 Task: Add an event with the title Second Networking Mixer Event, date ''2024/05/09'', time 8:50 AM to 10:50 AMand add a description: Throughout the team building workshop, the facilitator will provide guidance, share insights, and facilitate discussions to encourage active participation and learning. Participants will have the opportunity to practice their communication skills in a supportive and collaborative environment, receiving feedback from their peers and the facilitator.Select event color  Tomato . Add location for the event as: 321 Alexandria Library, Alexandria, Egypt, logged in from the account softage.6@softage.netand send the event invitation to softage.4@softage.net and softage.1@softage.net. Set a reminder for the event Daily
Action: Mouse moved to (81, 92)
Screenshot: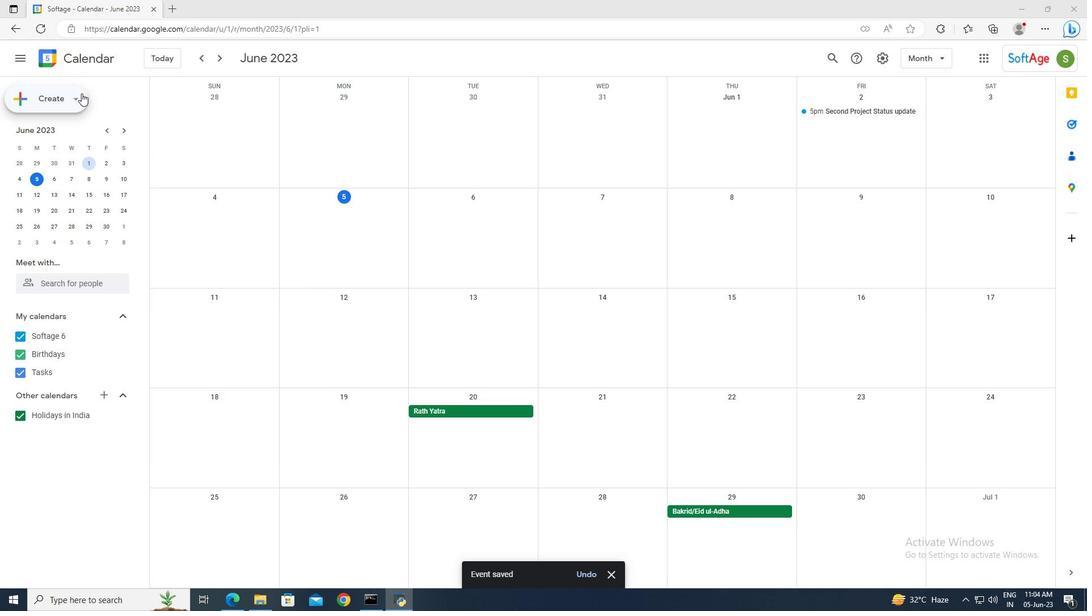 
Action: Mouse pressed left at (81, 92)
Screenshot: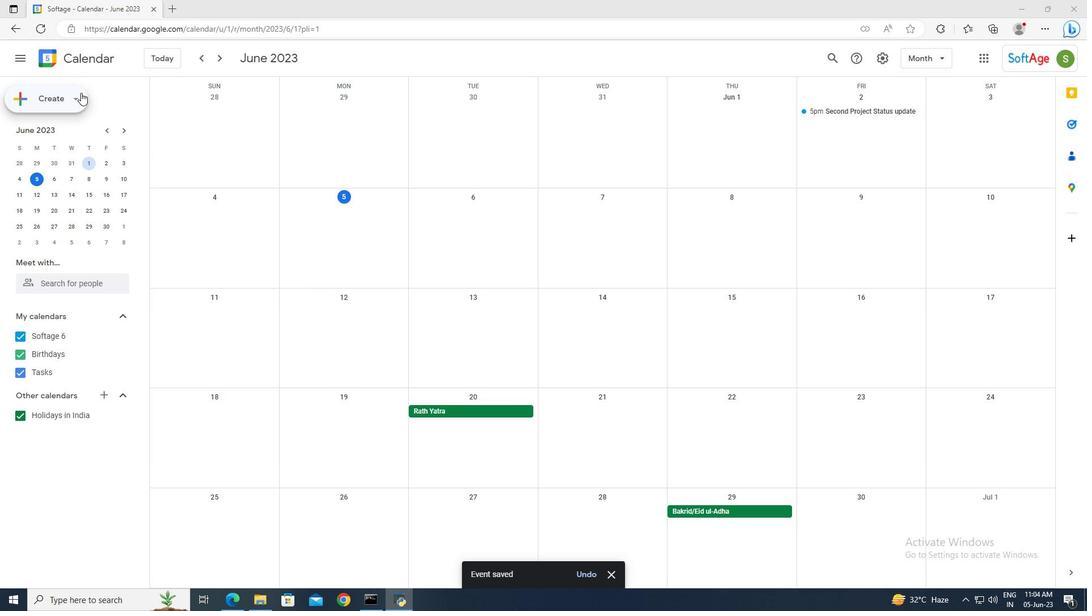 
Action: Mouse moved to (80, 124)
Screenshot: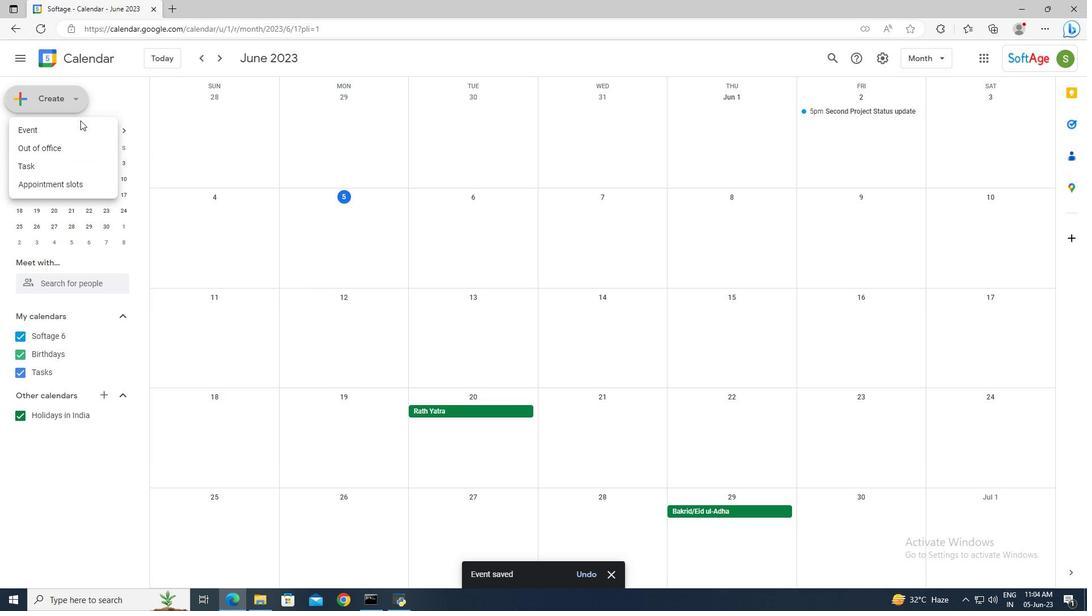 
Action: Mouse pressed left at (80, 124)
Screenshot: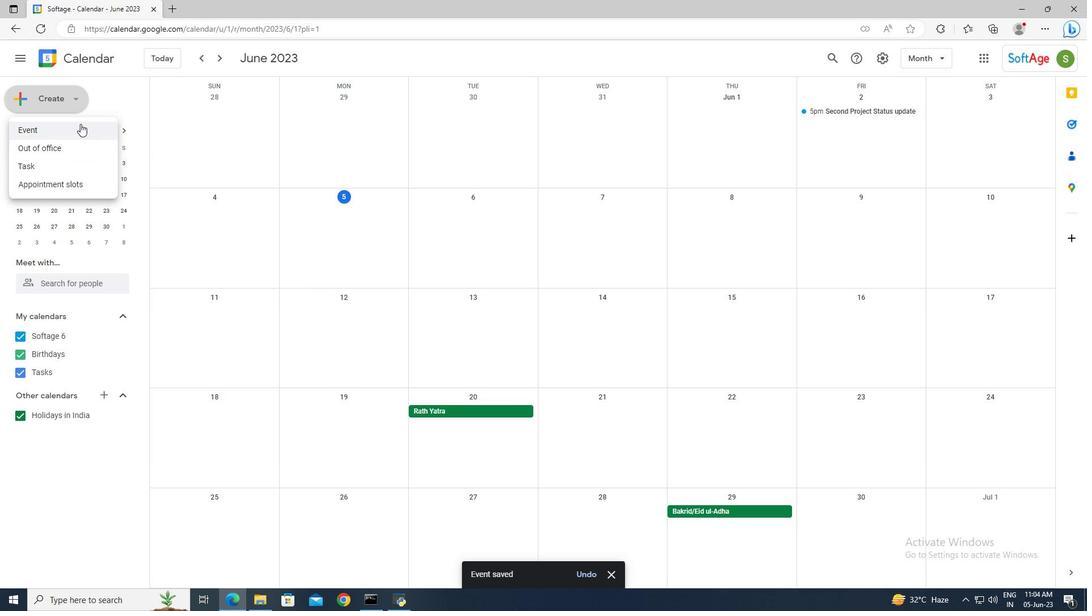 
Action: Mouse moved to (560, 382)
Screenshot: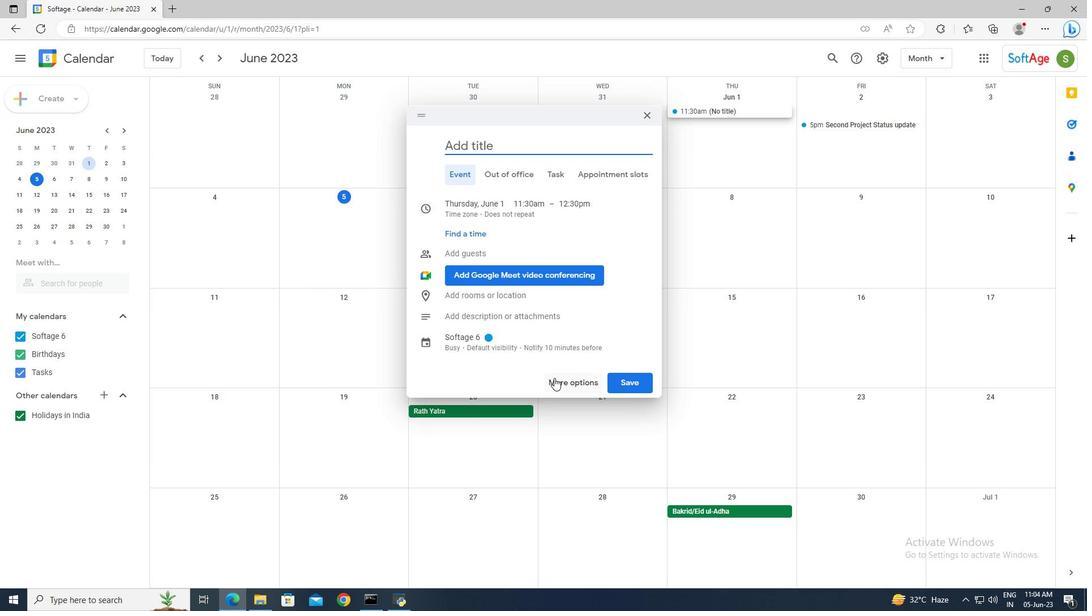 
Action: Mouse pressed left at (560, 382)
Screenshot: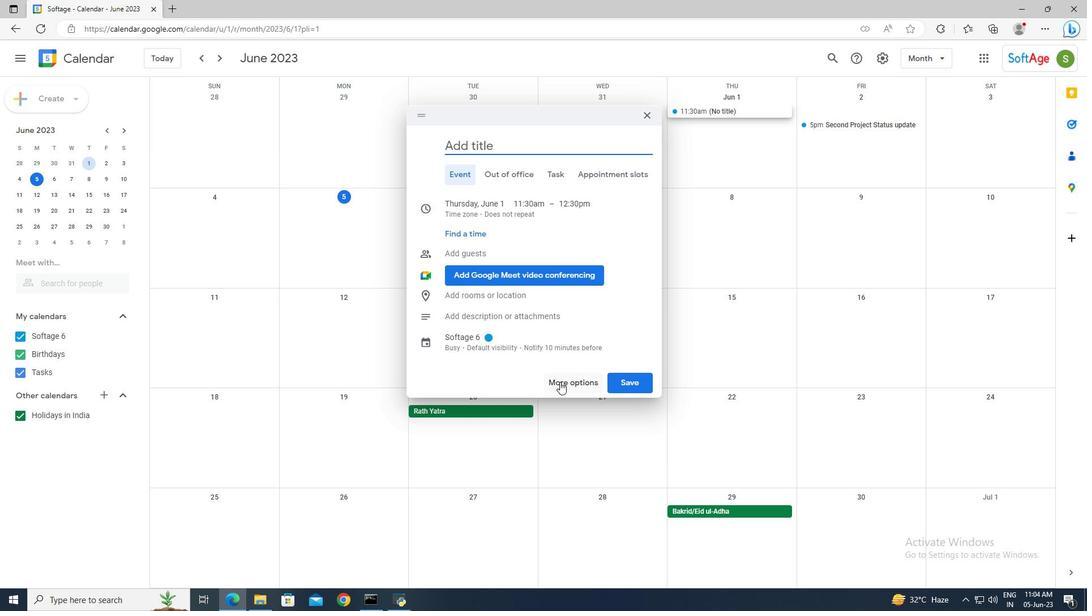 
Action: Mouse moved to (292, 62)
Screenshot: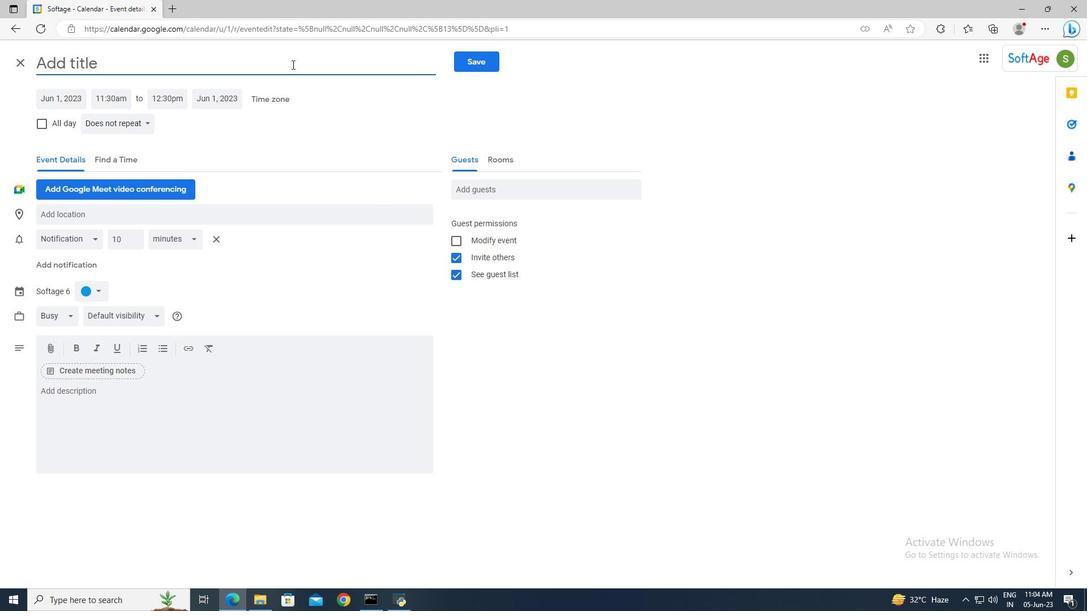 
Action: Mouse pressed left at (292, 62)
Screenshot: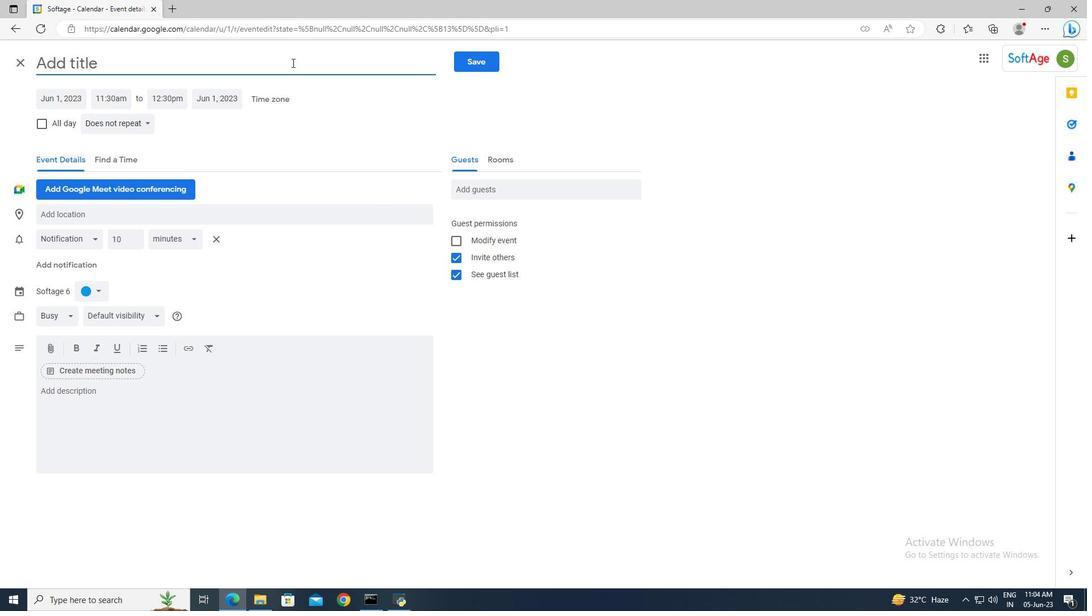 
Action: Key pressed <Key.shift>Second<Key.space><Key.shift>Networking<Key.space><Key.shift>Mixer<Key.space><Key.shift>Event
Screenshot: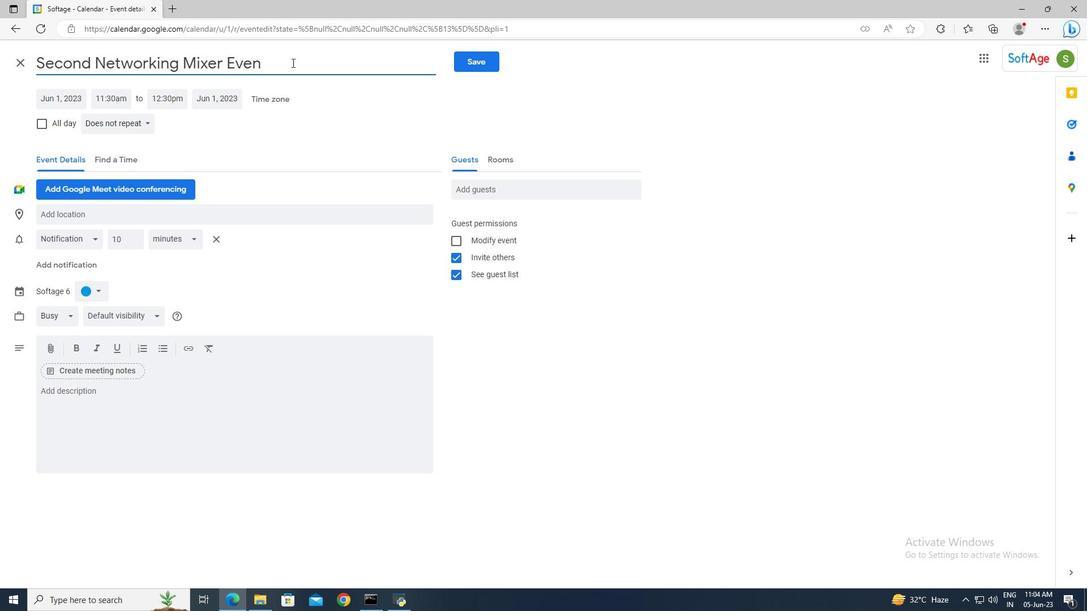 
Action: Mouse moved to (72, 99)
Screenshot: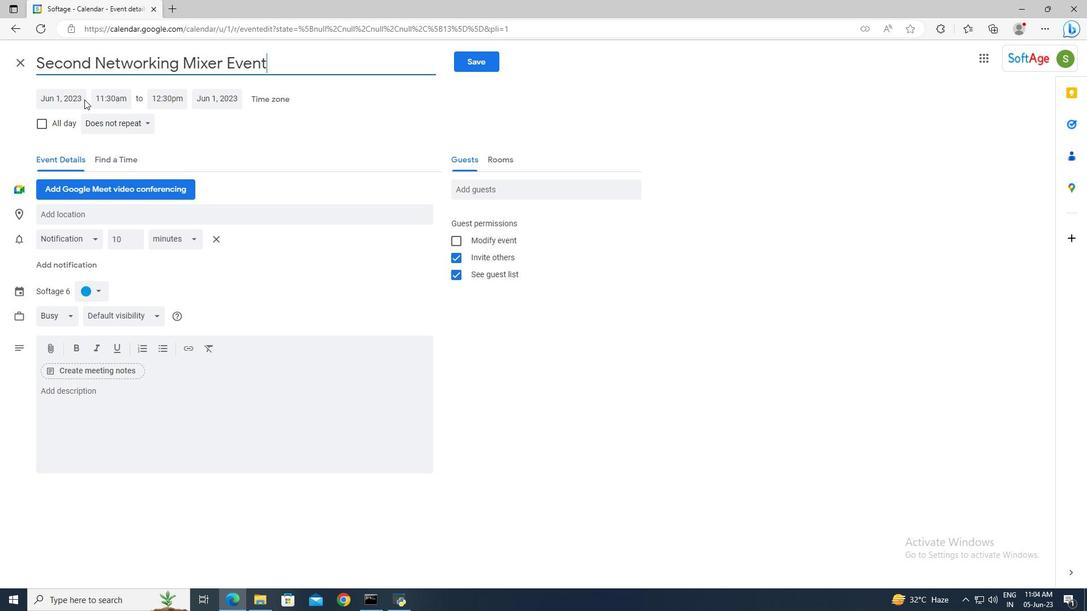 
Action: Mouse pressed left at (72, 99)
Screenshot: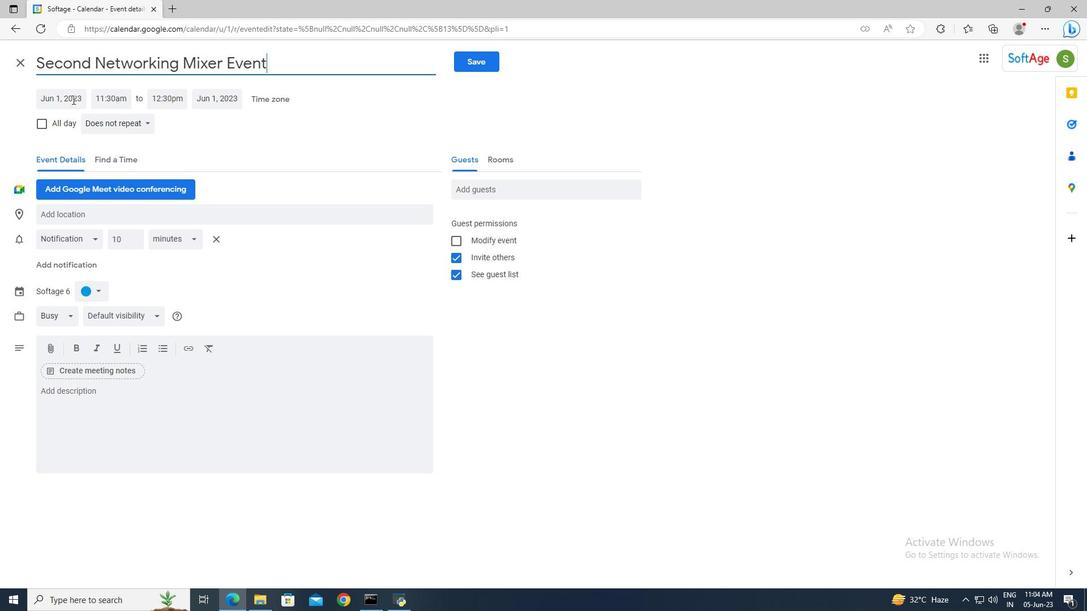 
Action: Mouse moved to (183, 122)
Screenshot: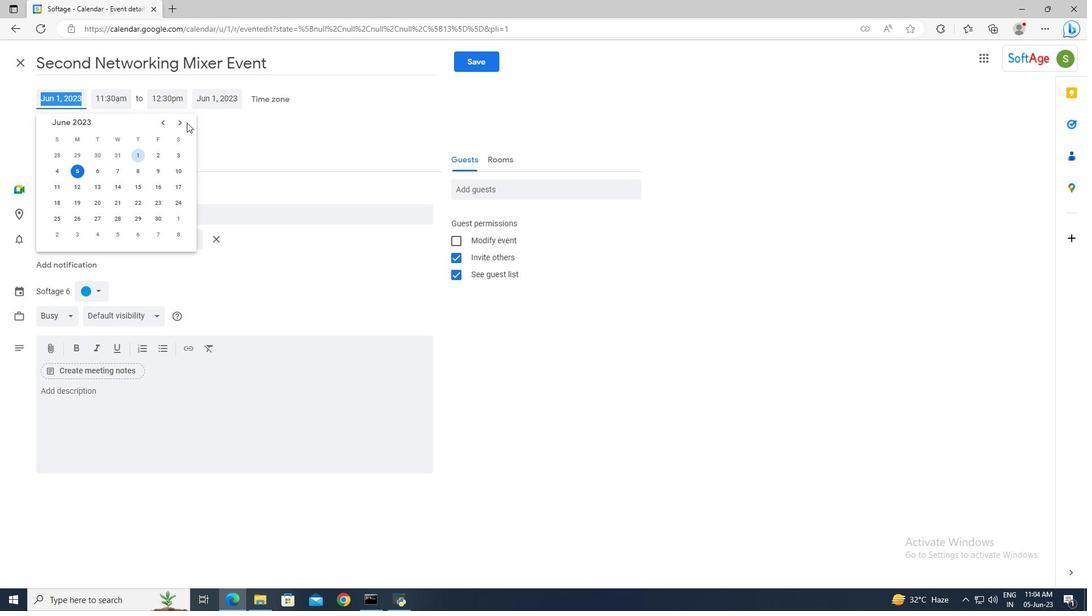
Action: Mouse pressed left at (183, 122)
Screenshot: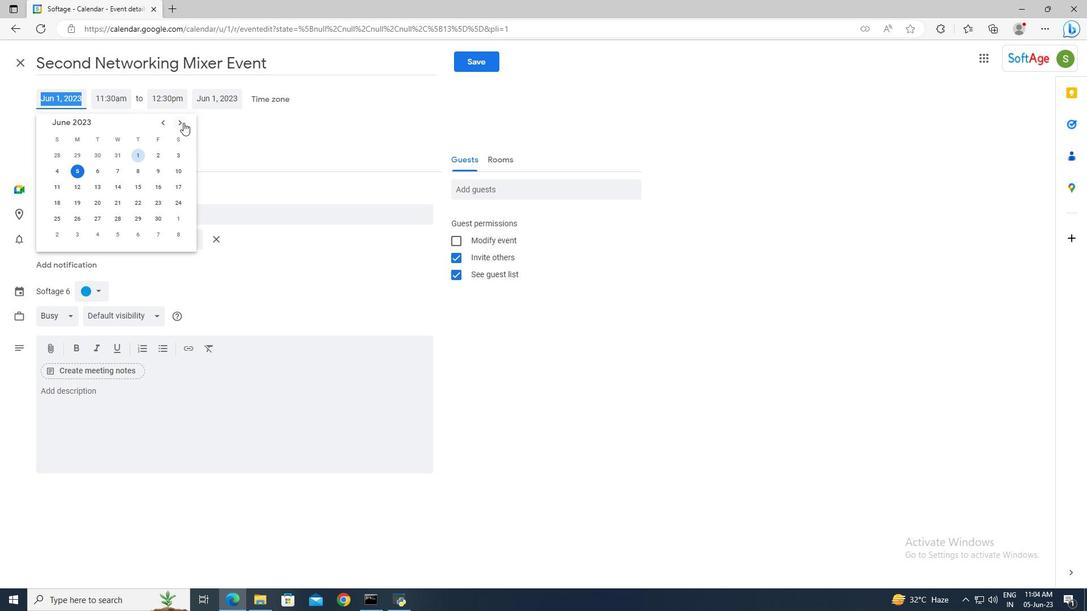 
Action: Mouse pressed left at (183, 122)
Screenshot: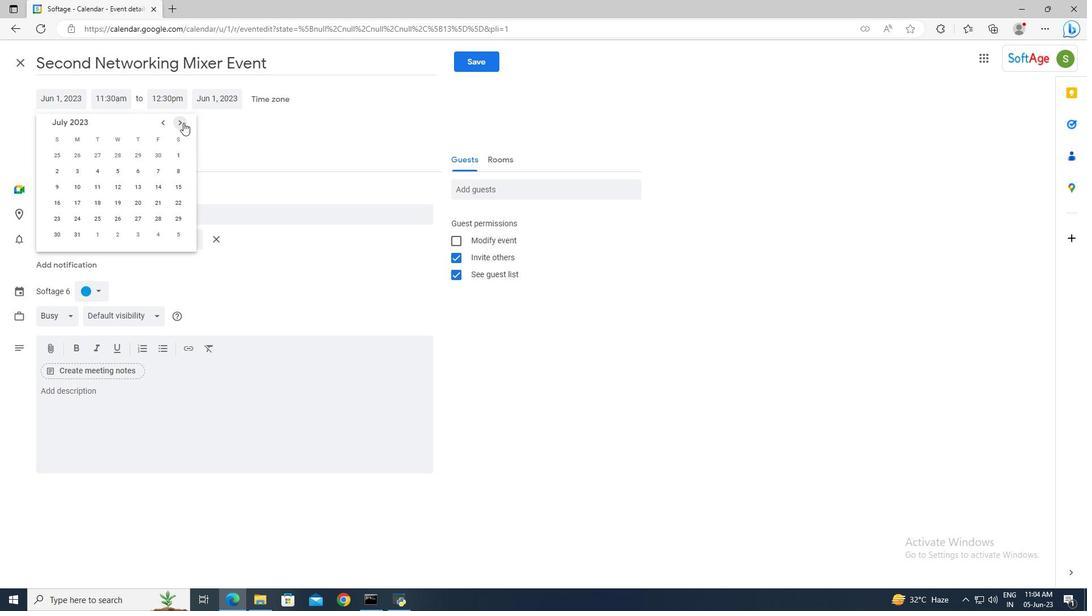 
Action: Mouse pressed left at (183, 122)
Screenshot: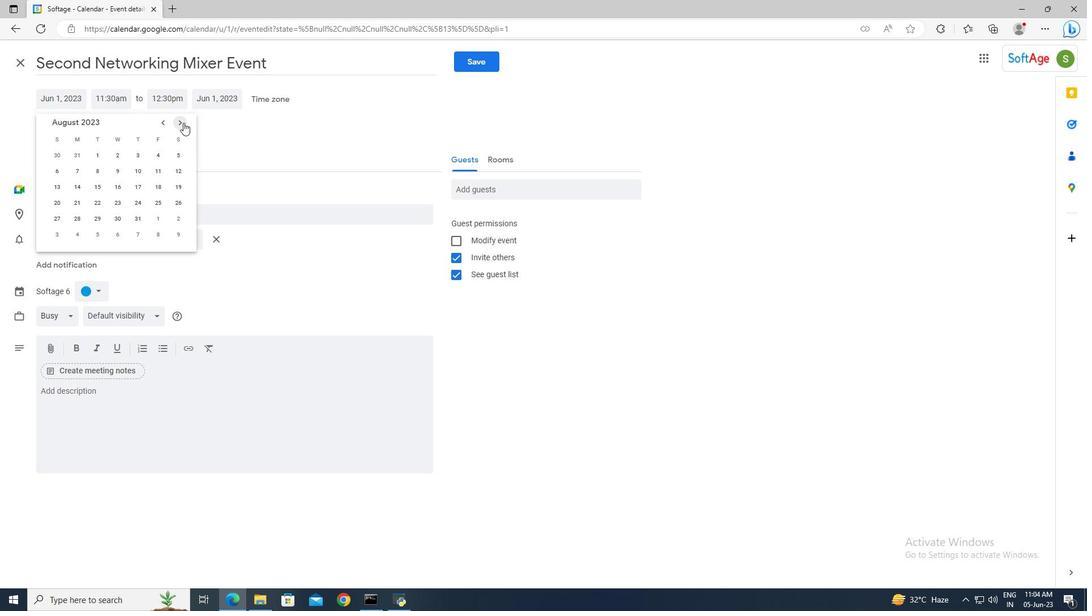 
Action: Mouse pressed left at (183, 122)
Screenshot: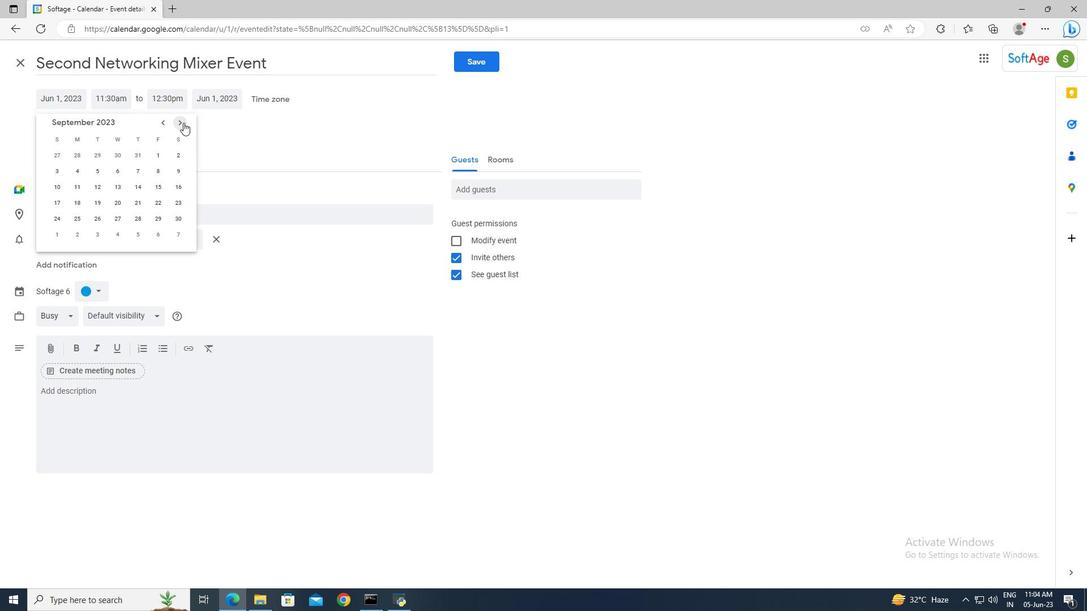
Action: Mouse pressed left at (183, 122)
Screenshot: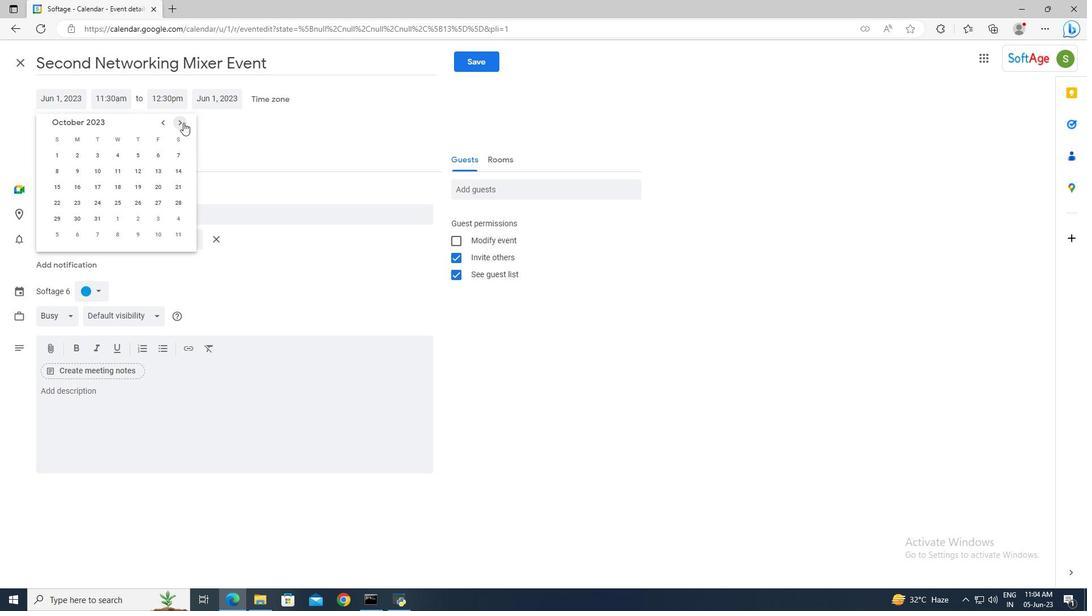 
Action: Mouse pressed left at (183, 122)
Screenshot: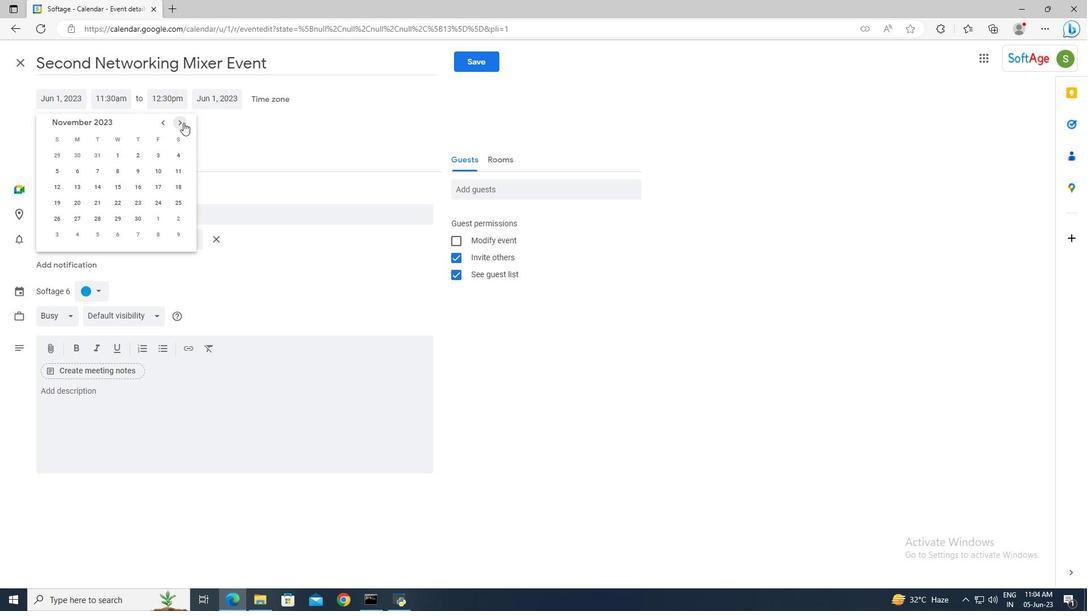 
Action: Mouse pressed left at (183, 122)
Screenshot: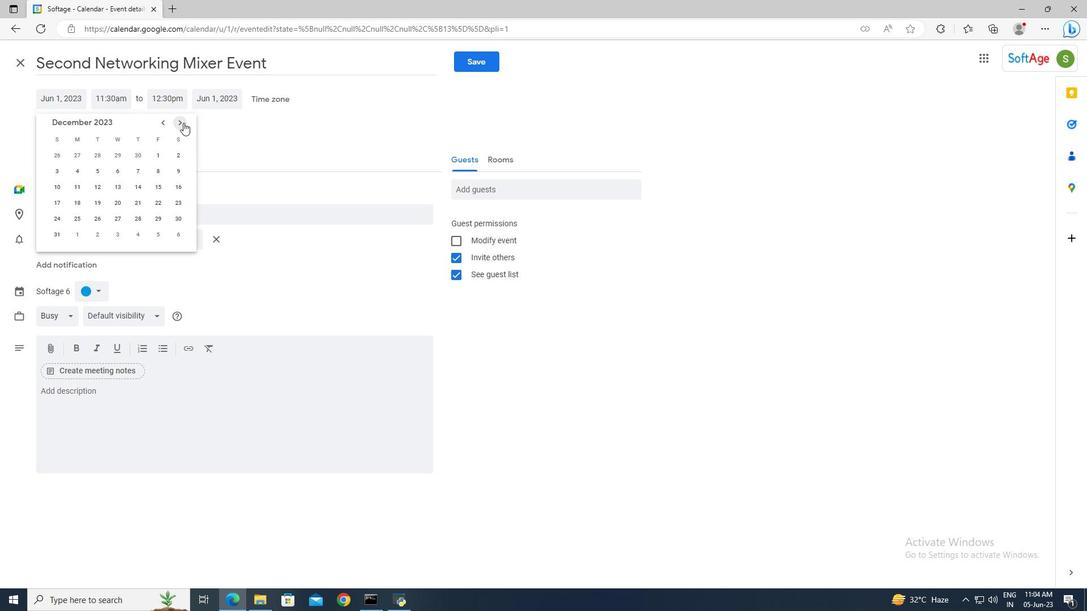 
Action: Mouse pressed left at (183, 122)
Screenshot: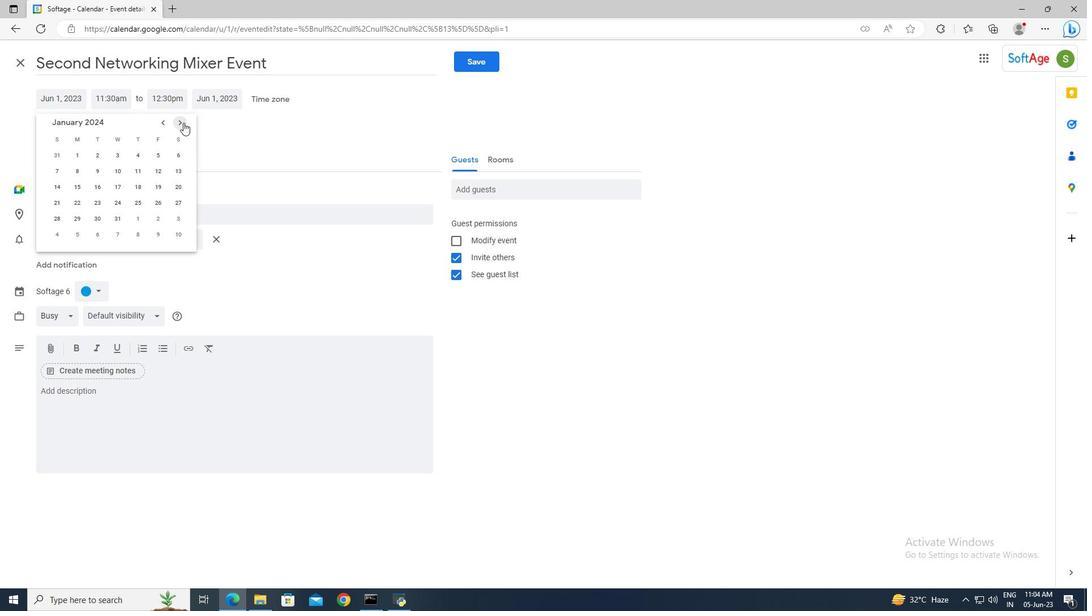 
Action: Mouse pressed left at (183, 122)
Screenshot: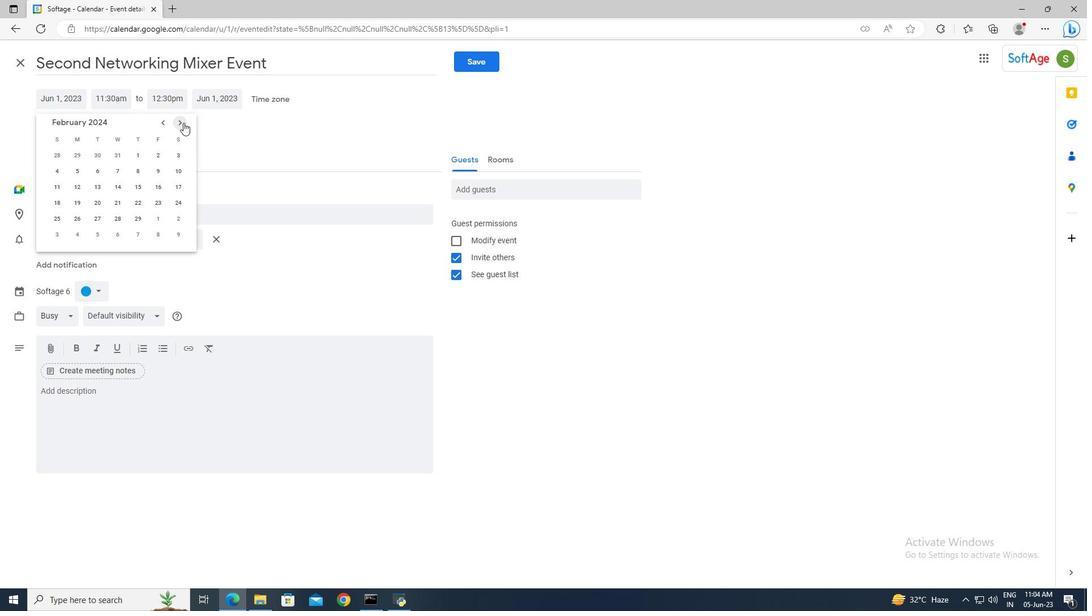
Action: Mouse pressed left at (183, 122)
Screenshot: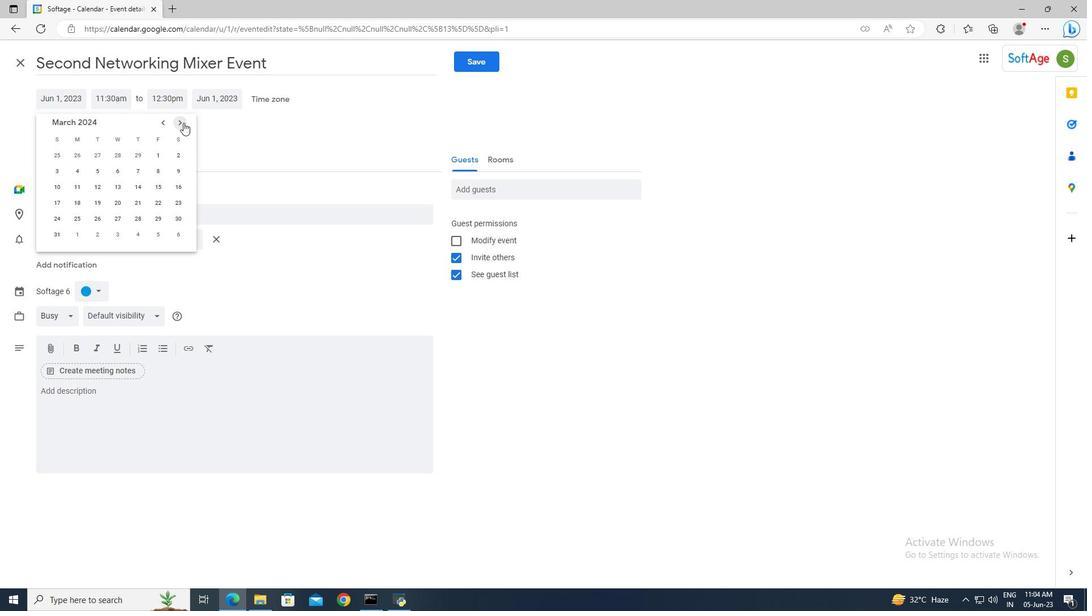 
Action: Mouse pressed left at (183, 122)
Screenshot: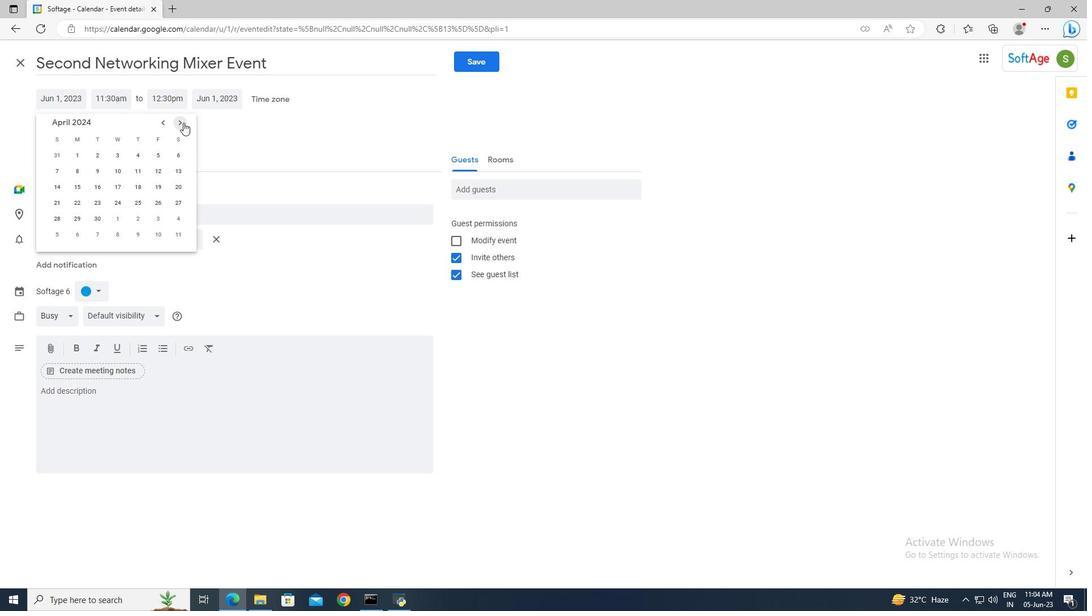 
Action: Mouse moved to (140, 171)
Screenshot: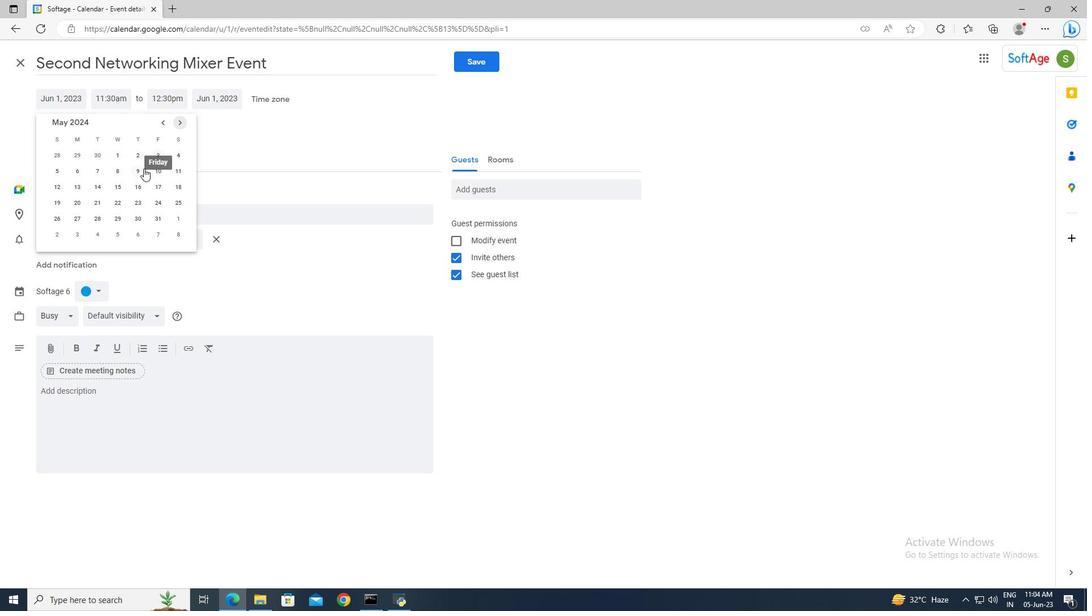 
Action: Mouse pressed left at (140, 171)
Screenshot: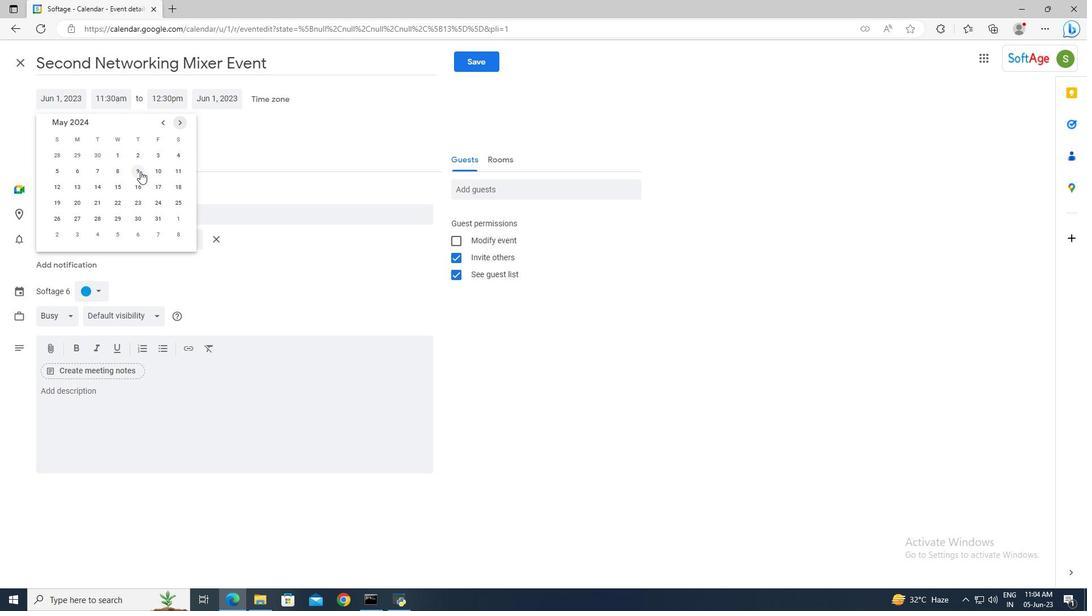 
Action: Mouse moved to (114, 99)
Screenshot: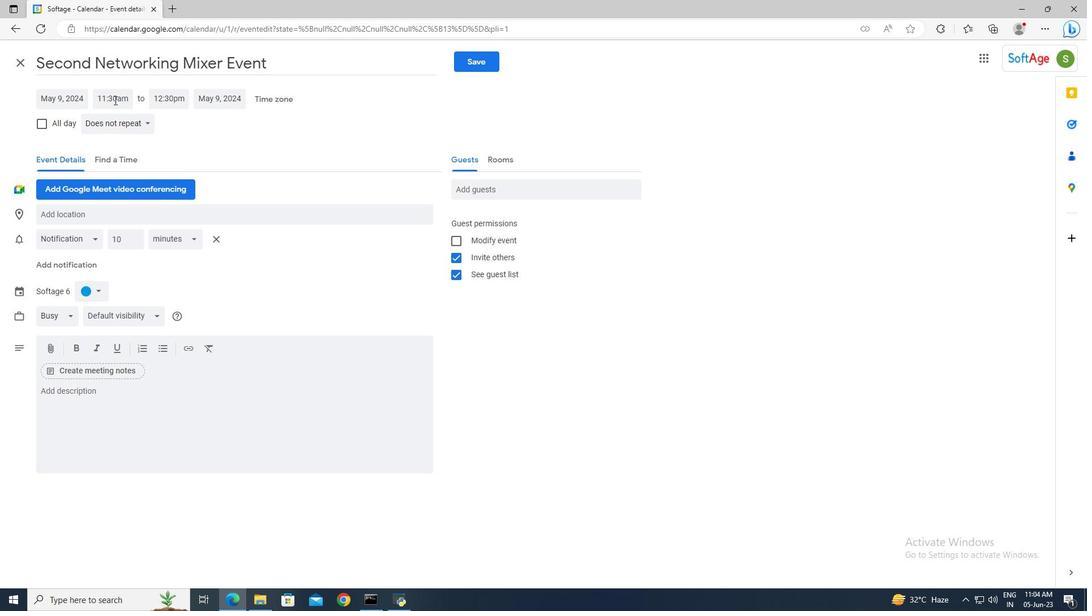 
Action: Mouse pressed left at (114, 99)
Screenshot: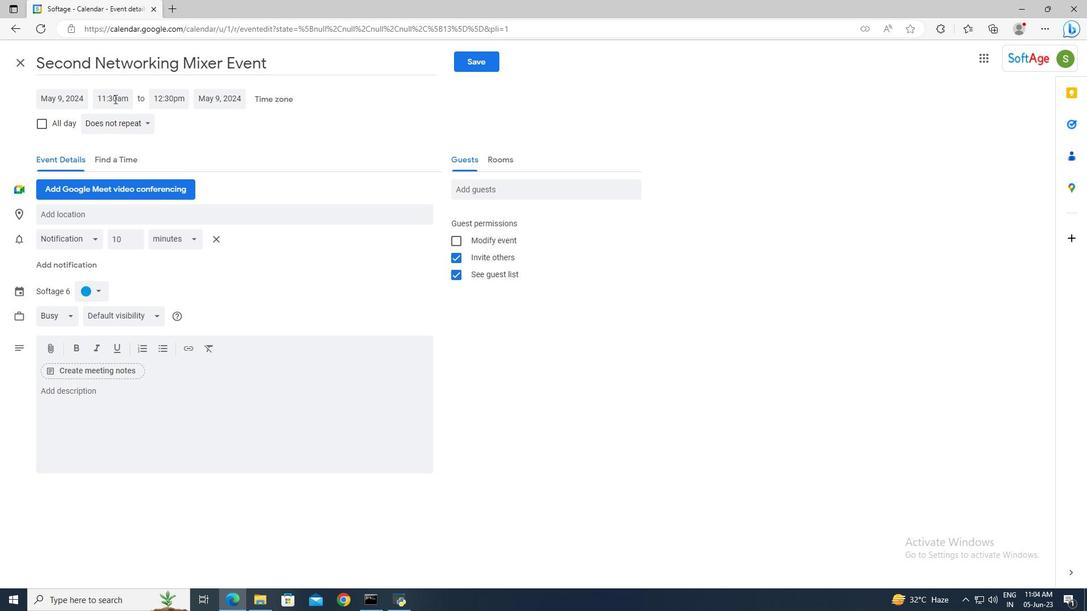 
Action: Key pressed 8<Key.shift>:50am<Key.enter><Key.tab>10<Key.shift>:50<Key.enter>
Screenshot: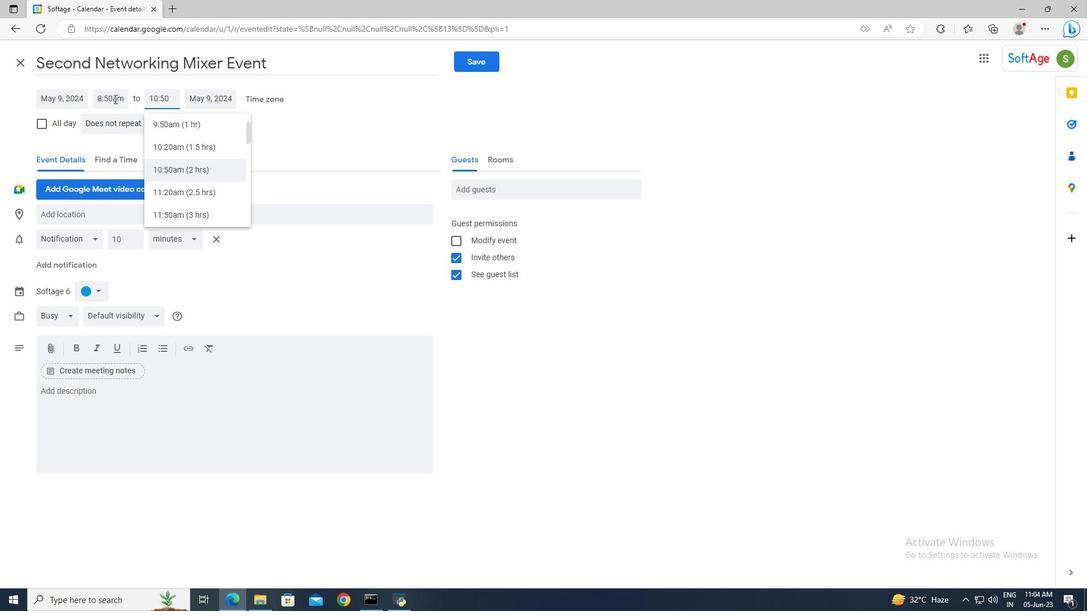 
Action: Mouse moved to (116, 393)
Screenshot: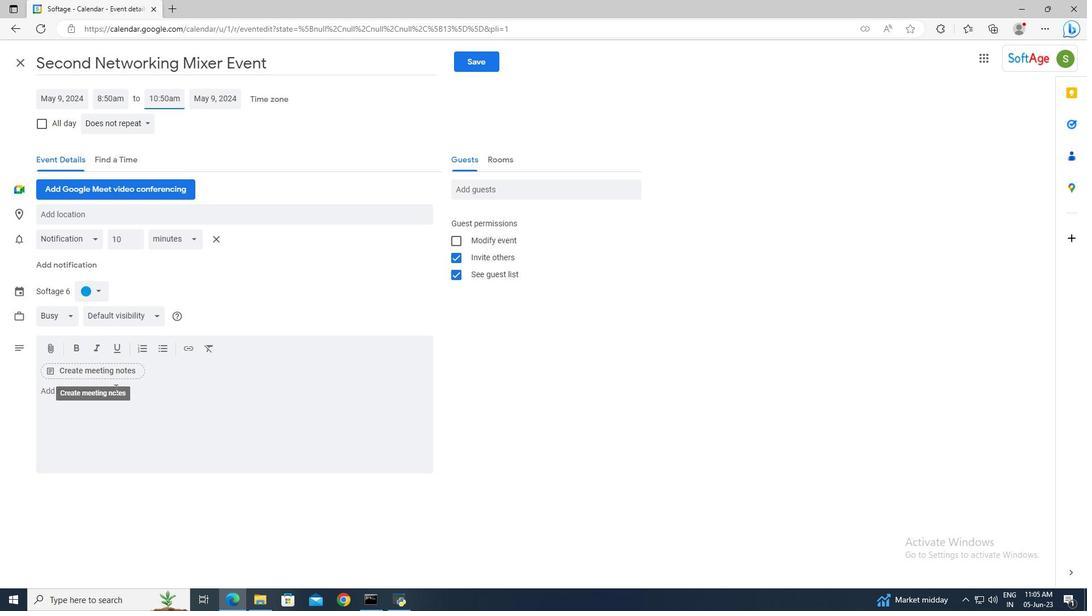 
Action: Mouse pressed left at (116, 393)
Screenshot: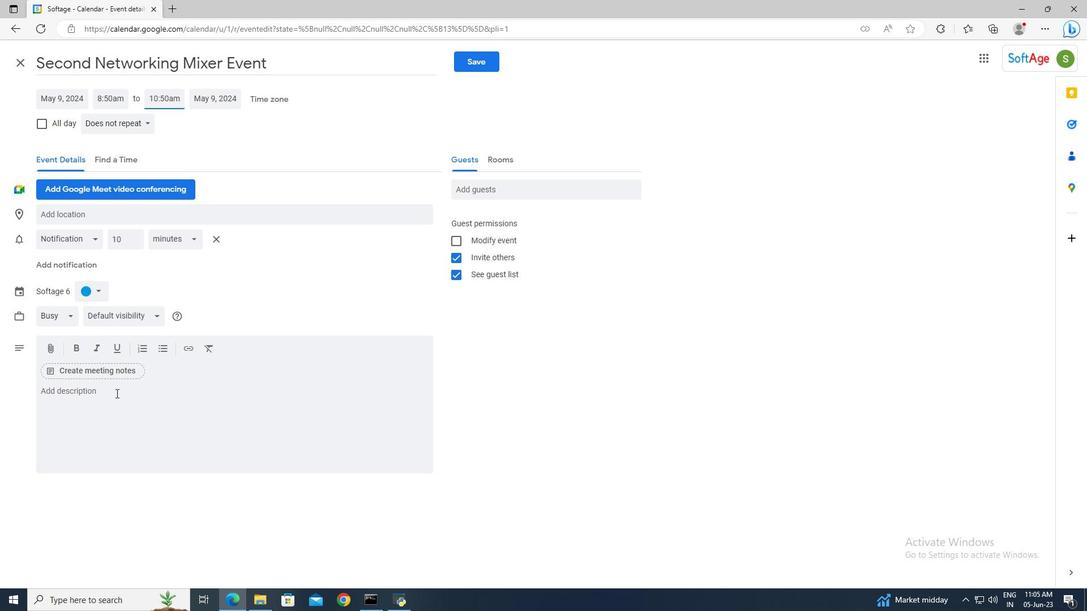 
Action: Mouse moved to (116, 394)
Screenshot: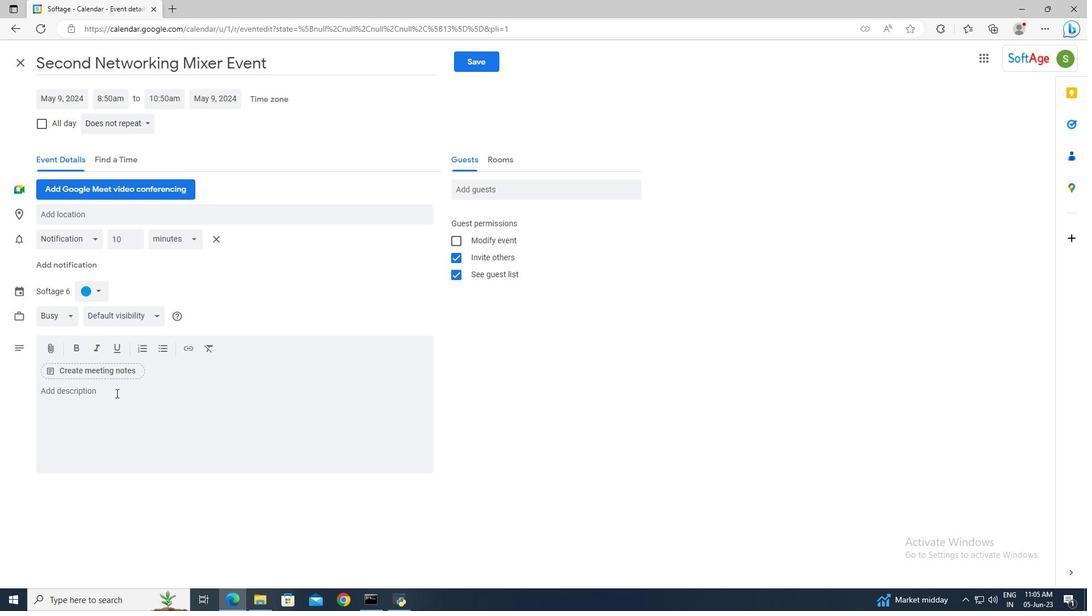 
Action: Key pressed <Key.shift>Throughout<Key.space>the<Key.space>team<Key.space>building<Key.space>workshop,<Key.space>the<Key.space>facilitator<Key.space>will<Key.space>provide<Key.space>guidance,<Key.space>share<Key.space>insights,<Key.space>and<Key.space>facilitate<Key.space>discussions<Key.space>to<Key.space>encourage<Key.space>active<Key.space>participation<Key.space>and<Key.space>learning.<Key.space><Key.shift>Participants<Key.space>will<Key.space>have<Key.space>the<Key.space>opportunity<Key.space>to<Key.space>practice<Key.space>their<Key.space>communiction<Key.space>skills<Key.space>in<Key.space>a<Key.space>supportive<Key.space>and<Key.space>collaborative<Key.space>environment,<Key.space>receiving<Key.space>feedback<Key.space>from<Key.space>their<Key.space>peers<Key.space>and<Key.space>the<Key.space>facilitator.
Screenshot: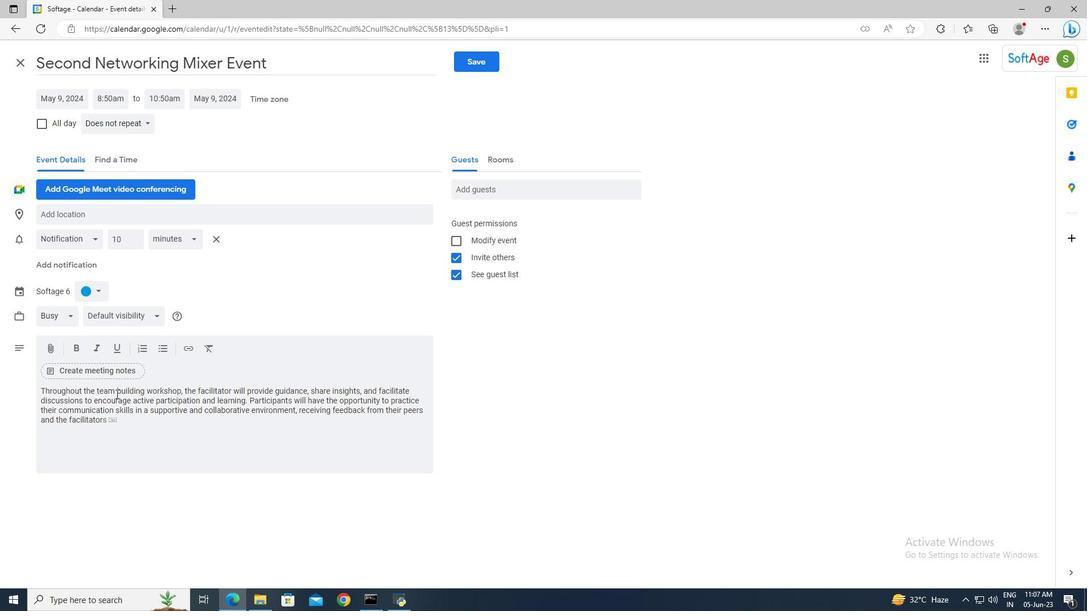
Action: Mouse moved to (96, 293)
Screenshot: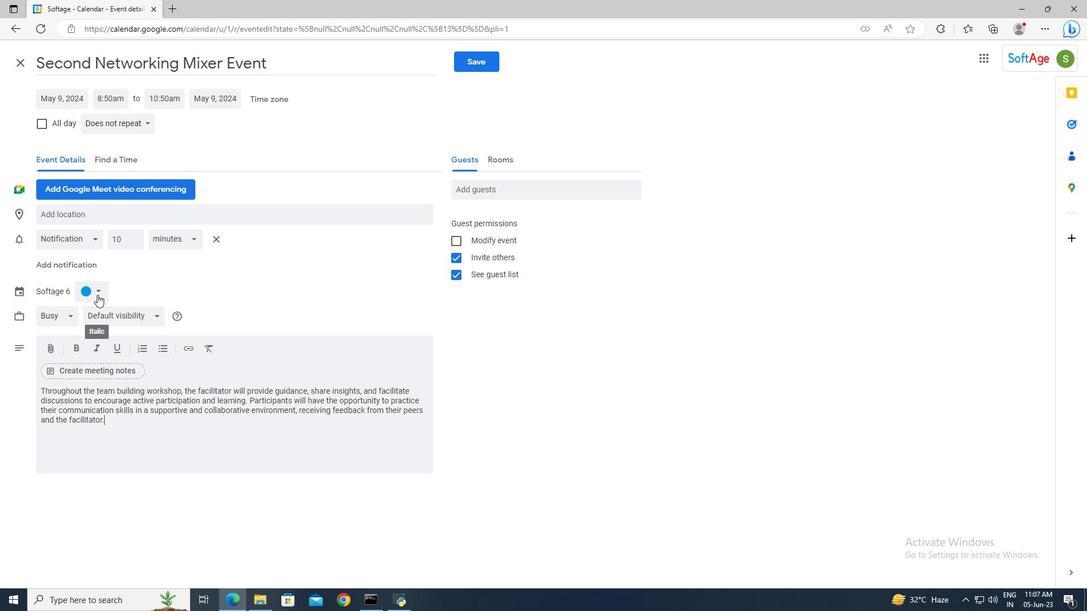 
Action: Mouse pressed left at (96, 293)
Screenshot: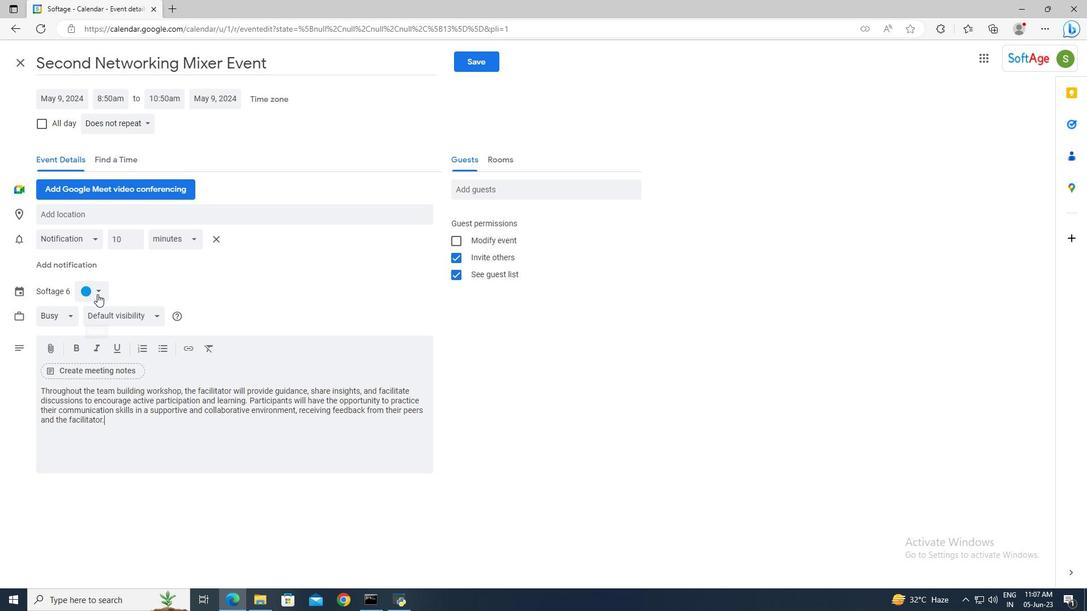 
Action: Mouse moved to (89, 291)
Screenshot: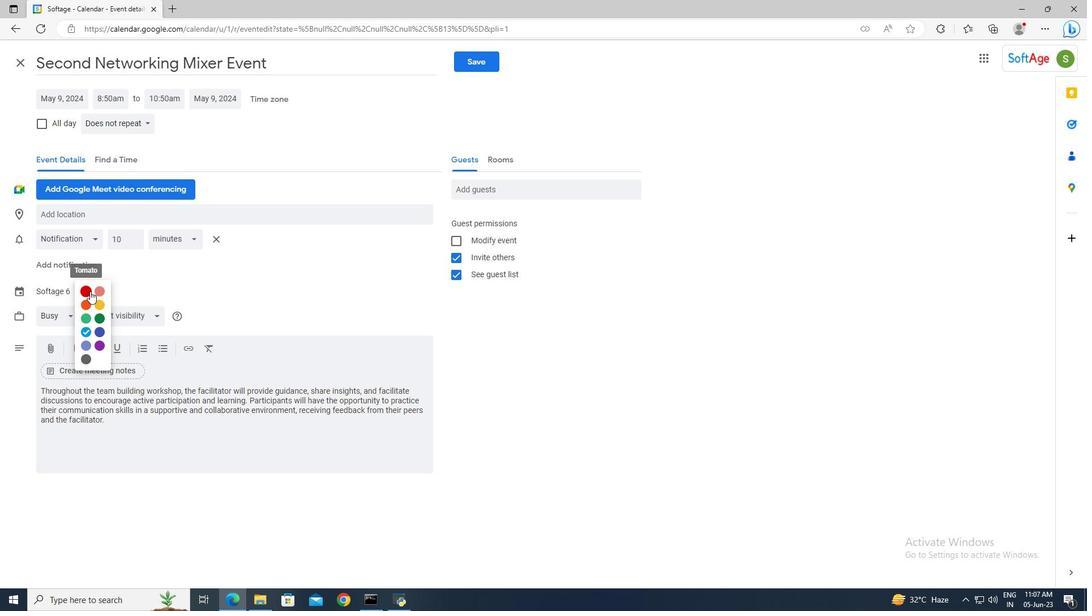 
Action: Mouse pressed left at (89, 291)
Screenshot: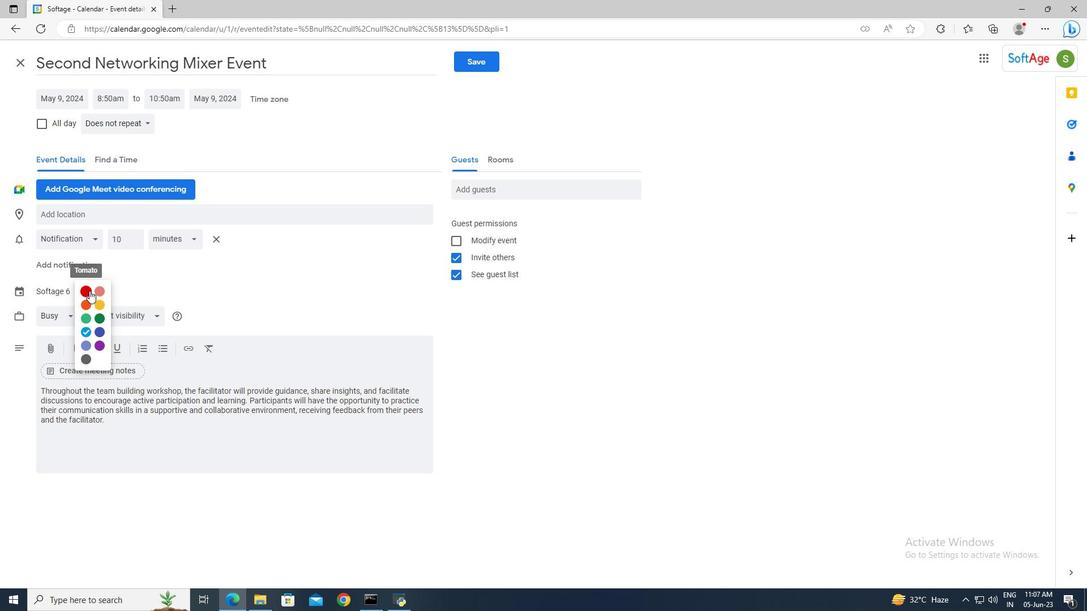 
Action: Mouse moved to (95, 212)
Screenshot: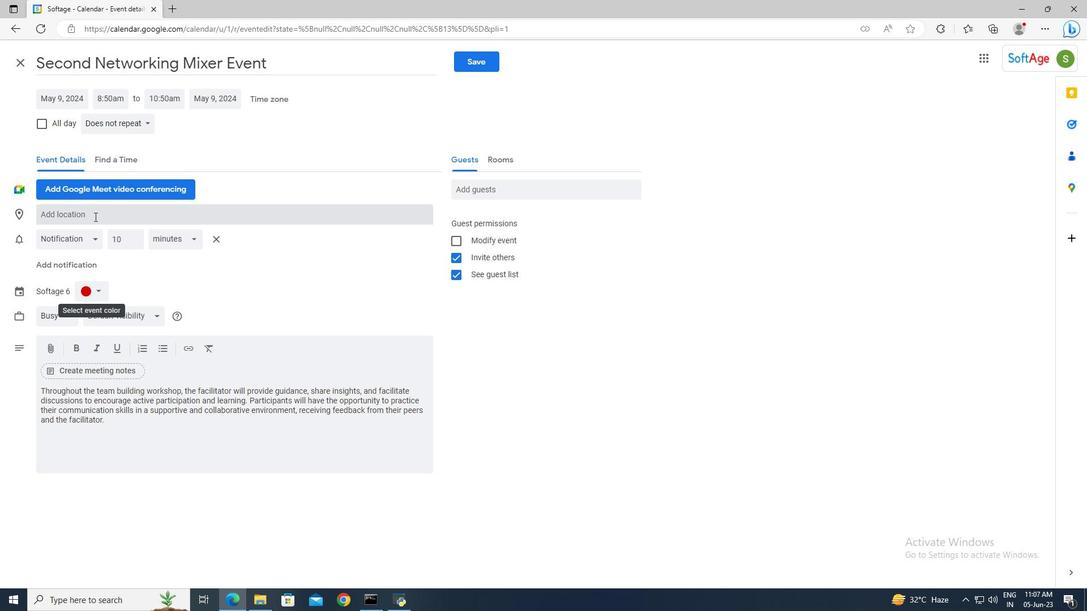 
Action: Mouse pressed left at (95, 212)
Screenshot: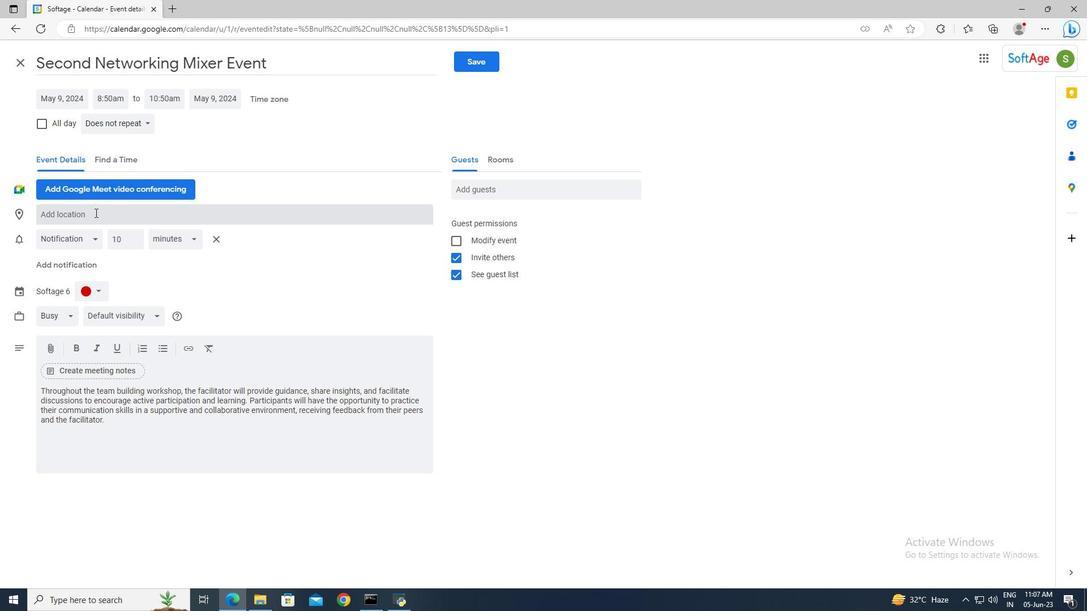 
Action: Key pressed 321<Key.space><Key.shift>Ak<Key.backspace>lexandria<Key.space><Key.shift>Library,<Key.space><Key.shift>Alexandria,<Key.space><Key.shift>Egypt
Screenshot: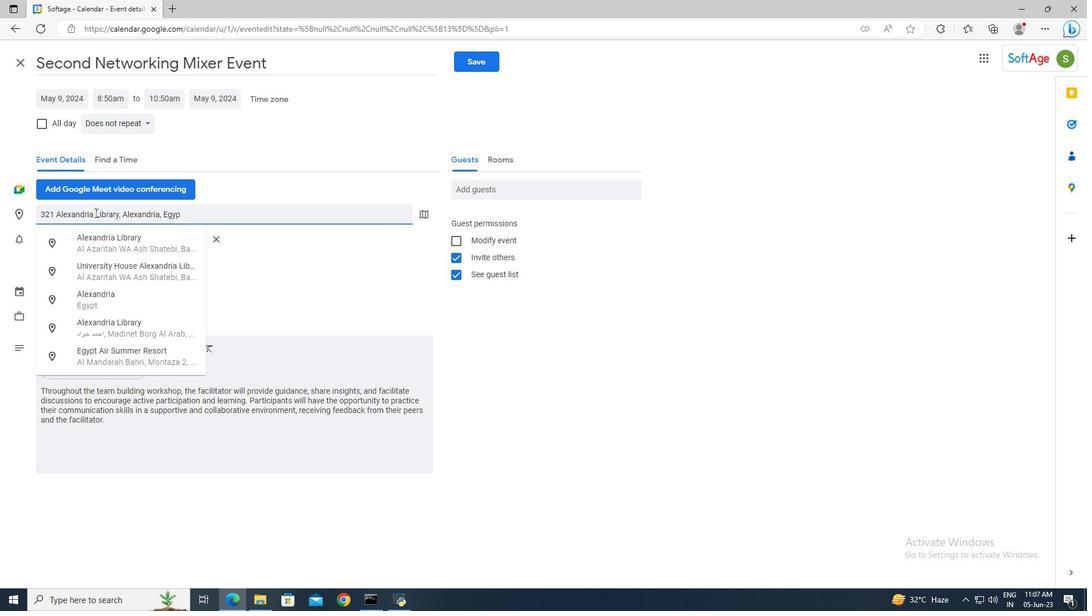 
Action: Mouse moved to (106, 235)
Screenshot: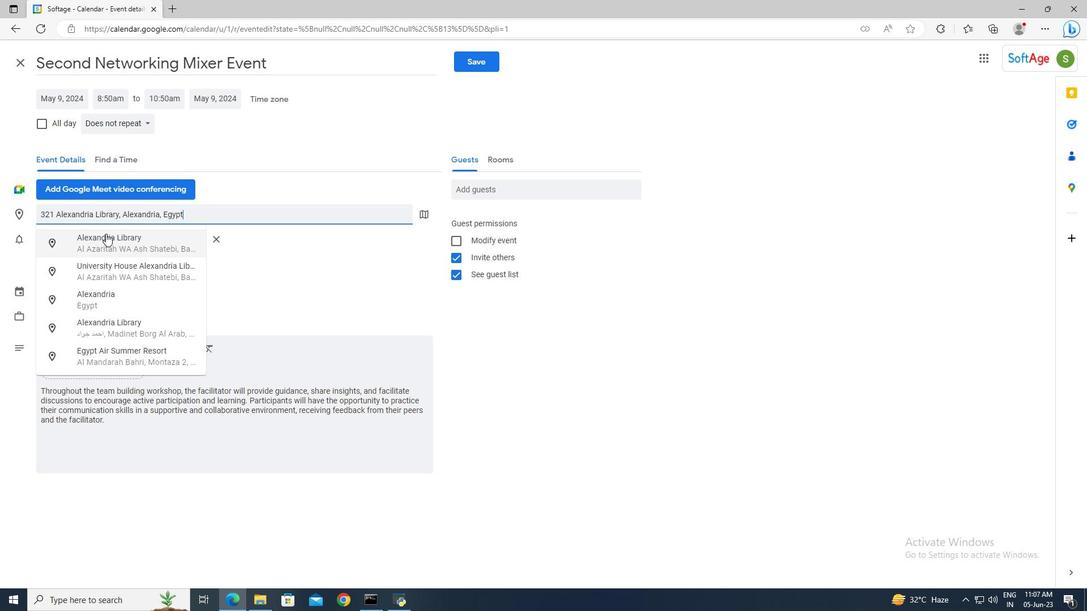 
Action: Mouse pressed left at (106, 235)
Screenshot: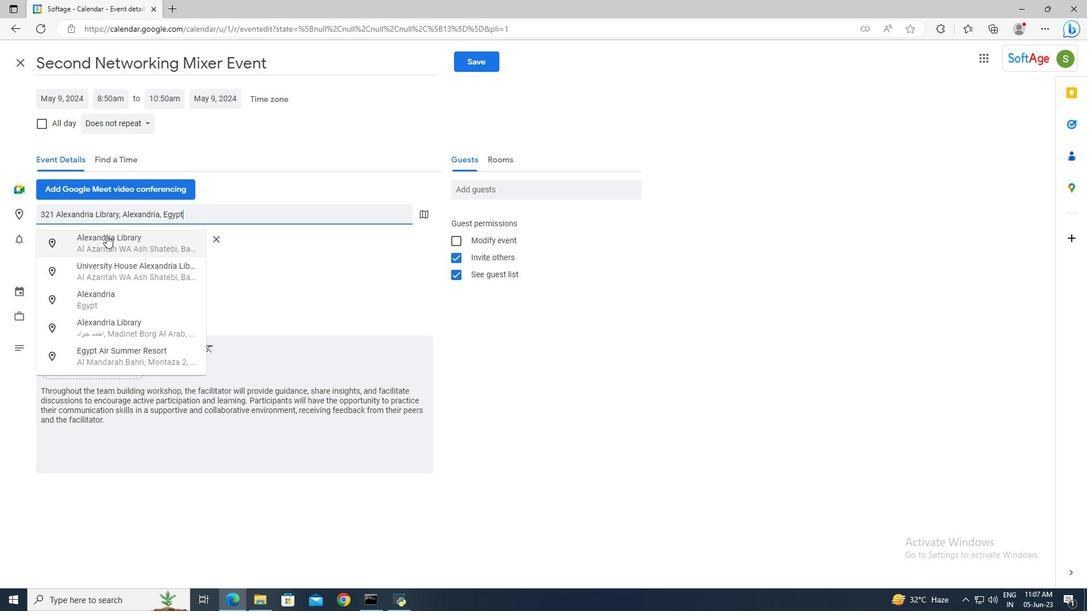 
Action: Mouse moved to (476, 192)
Screenshot: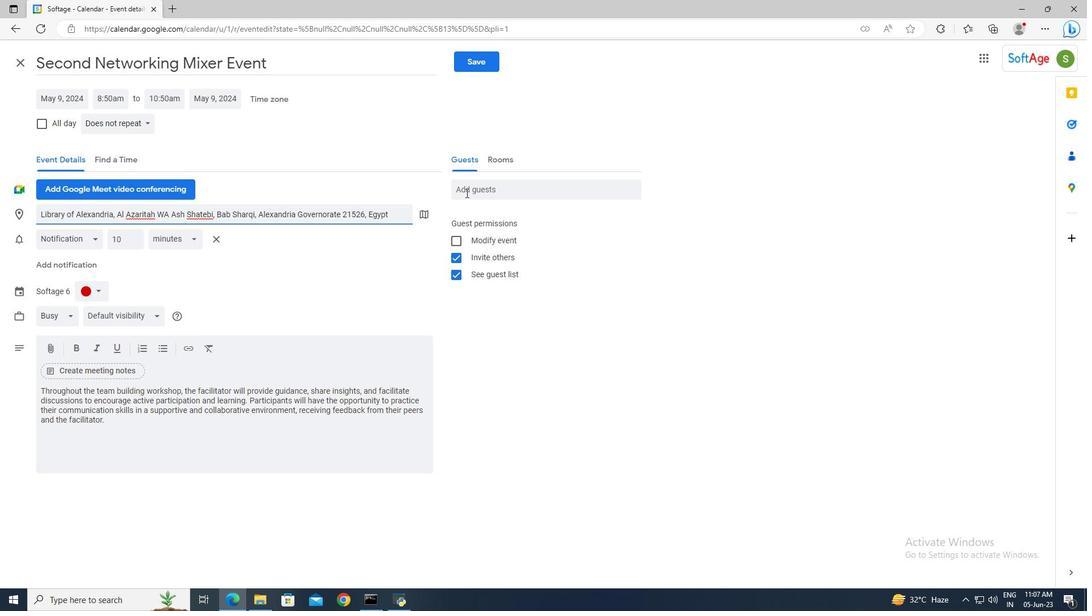 
Action: Mouse pressed left at (476, 192)
Screenshot: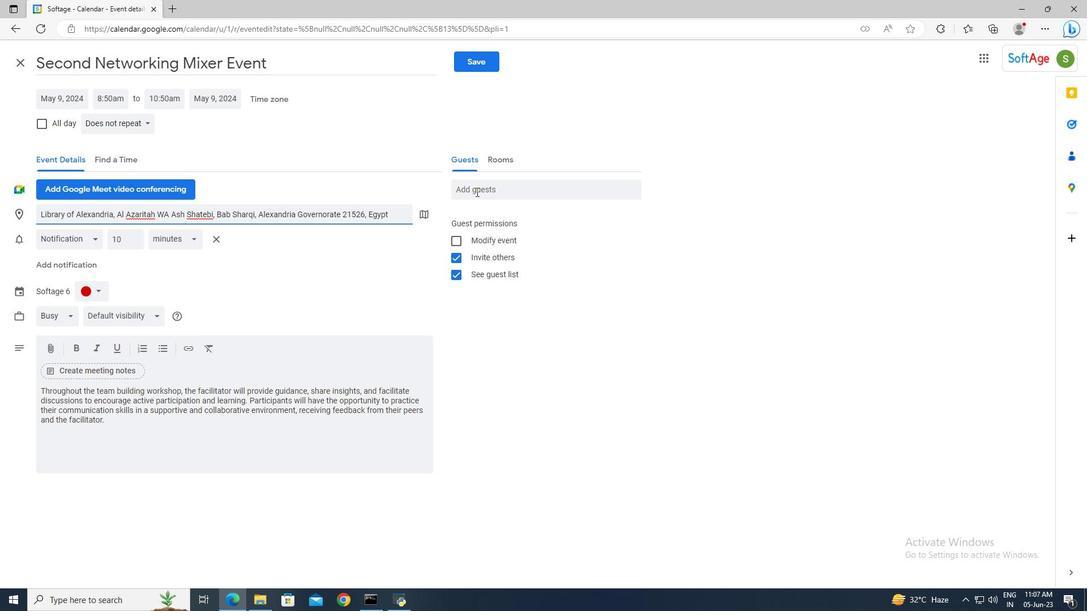 
Action: Key pressed softage.4<Key.shift>@softage.net<Key.enter>softage.1<Key.shift>@softage.net<Key.enter>
Screenshot: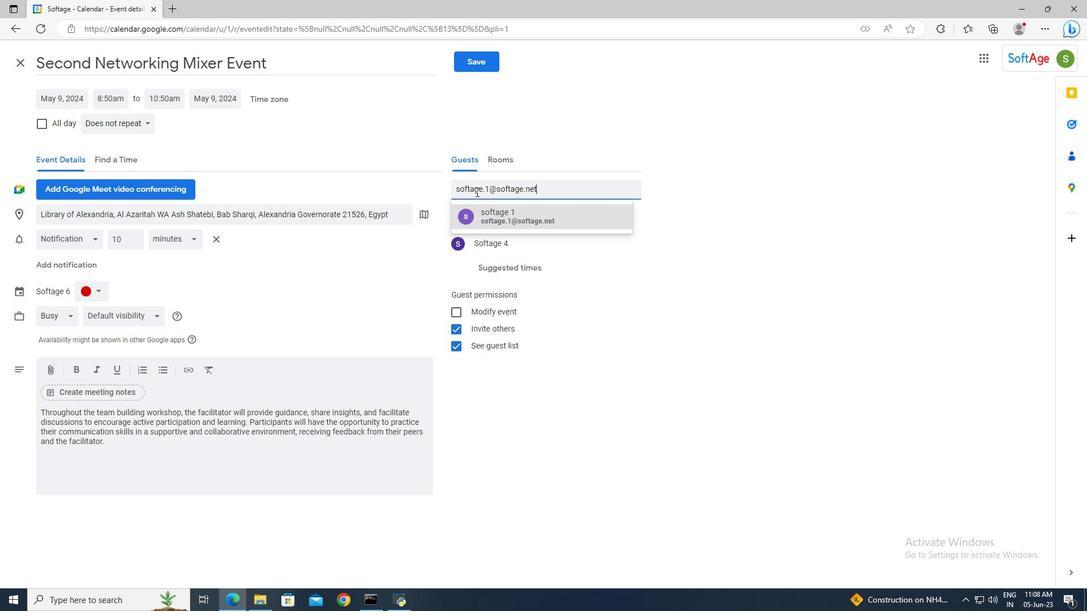 
Action: Mouse moved to (143, 125)
Screenshot: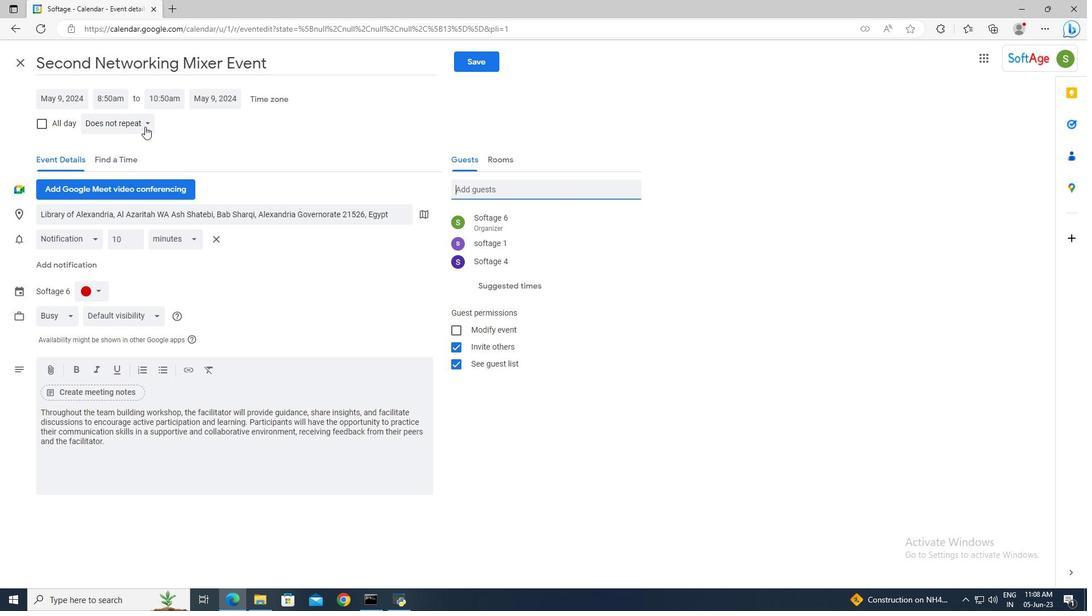 
Action: Mouse pressed left at (143, 125)
Screenshot: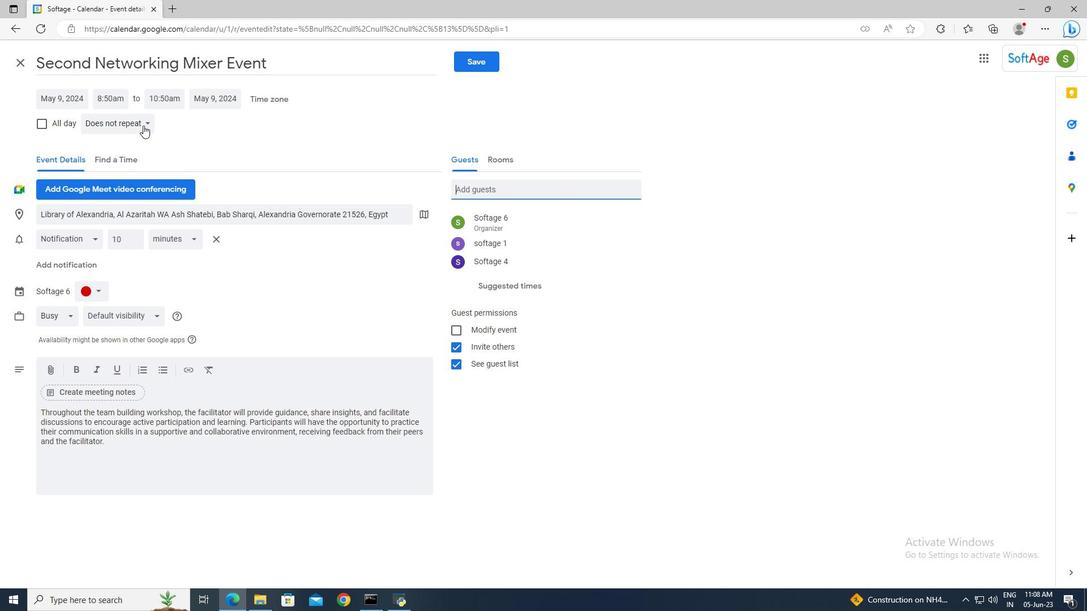 
Action: Mouse moved to (145, 140)
Screenshot: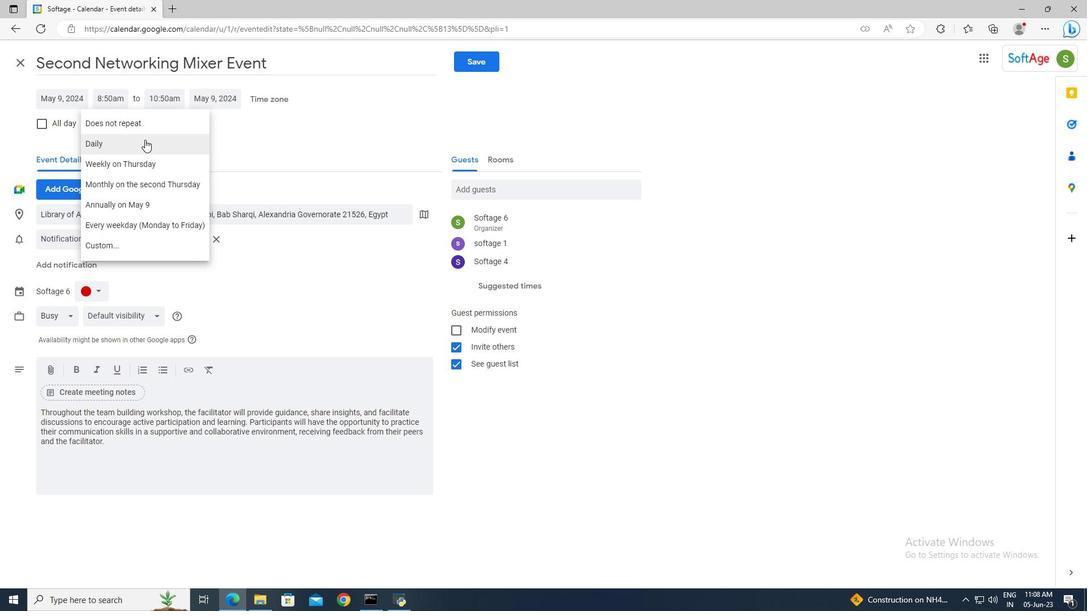 
Action: Mouse pressed left at (145, 140)
Screenshot: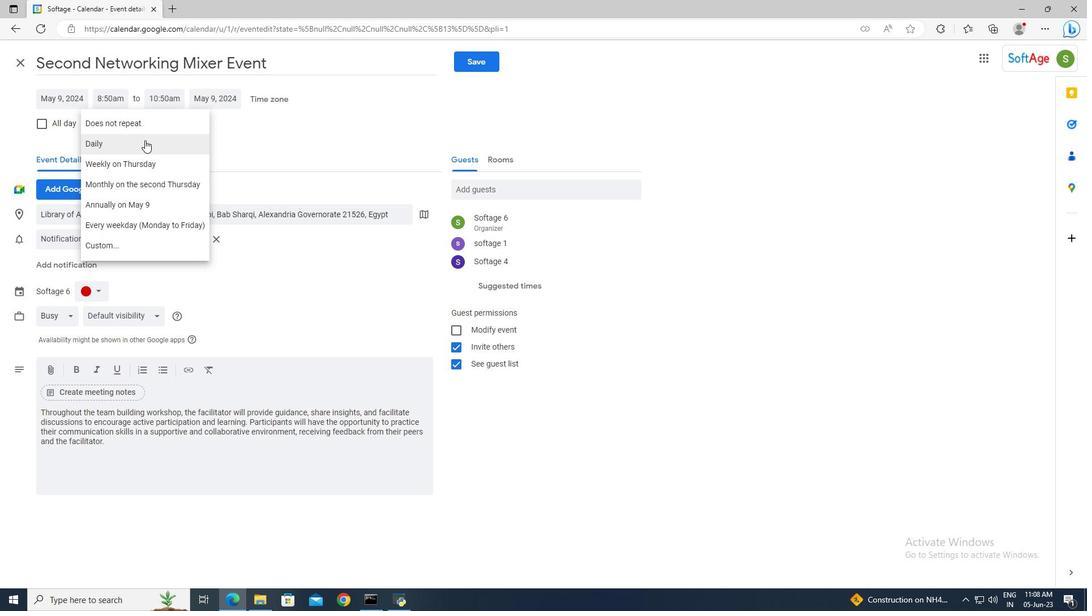 
Action: Mouse moved to (464, 62)
Screenshot: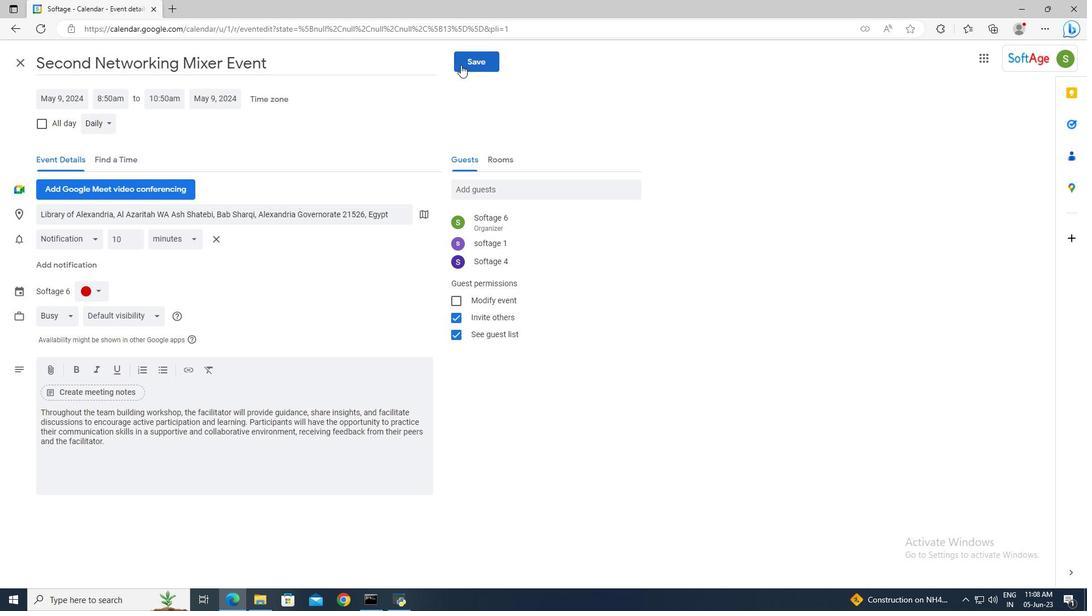 
Action: Mouse pressed left at (464, 62)
Screenshot: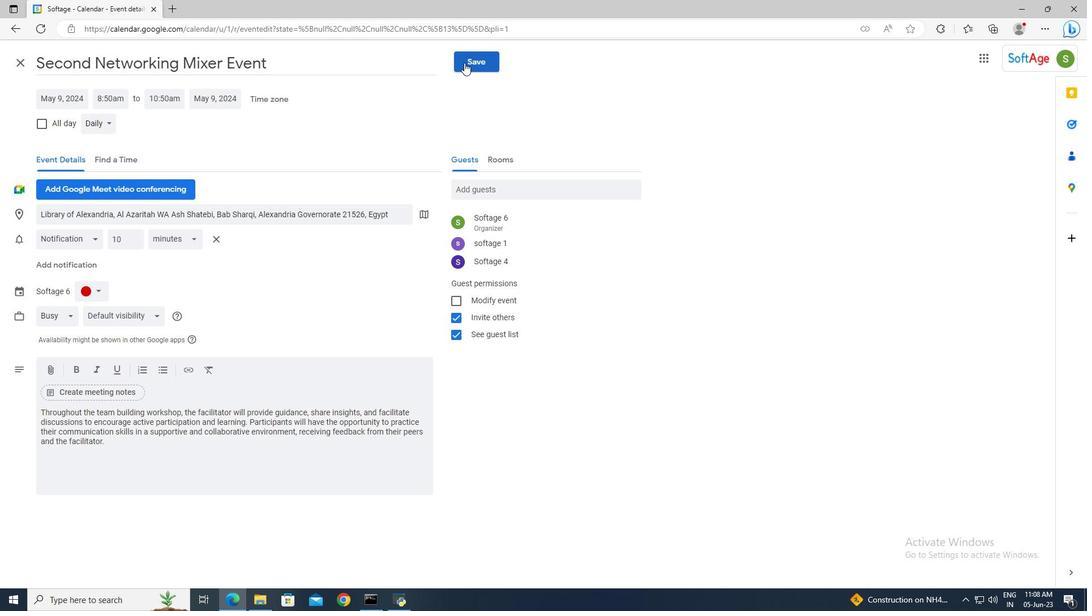 
Action: Mouse moved to (651, 341)
Screenshot: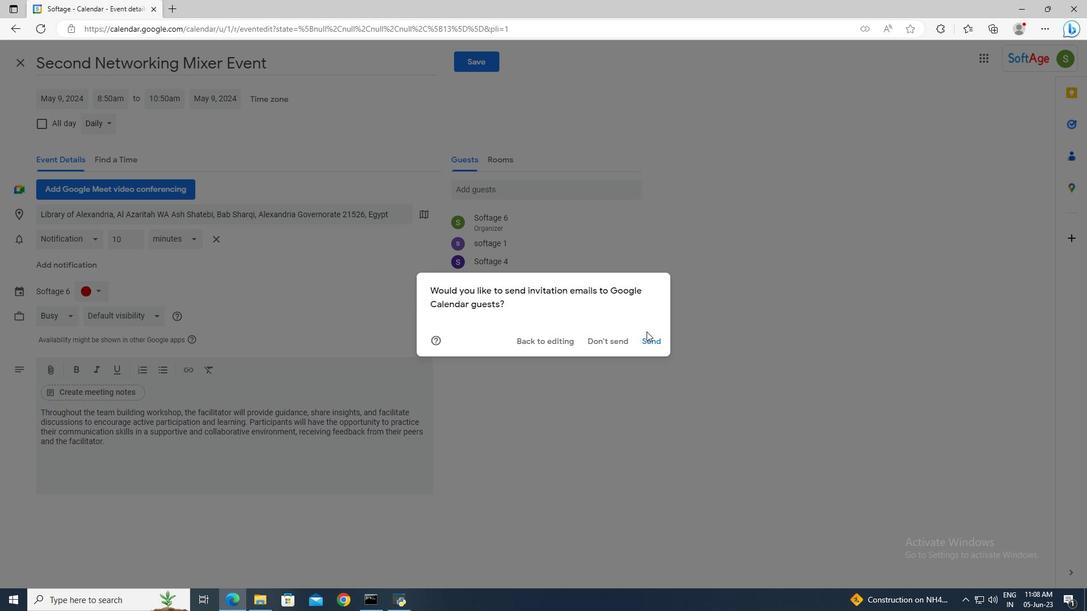 
Action: Mouse pressed left at (651, 341)
Screenshot: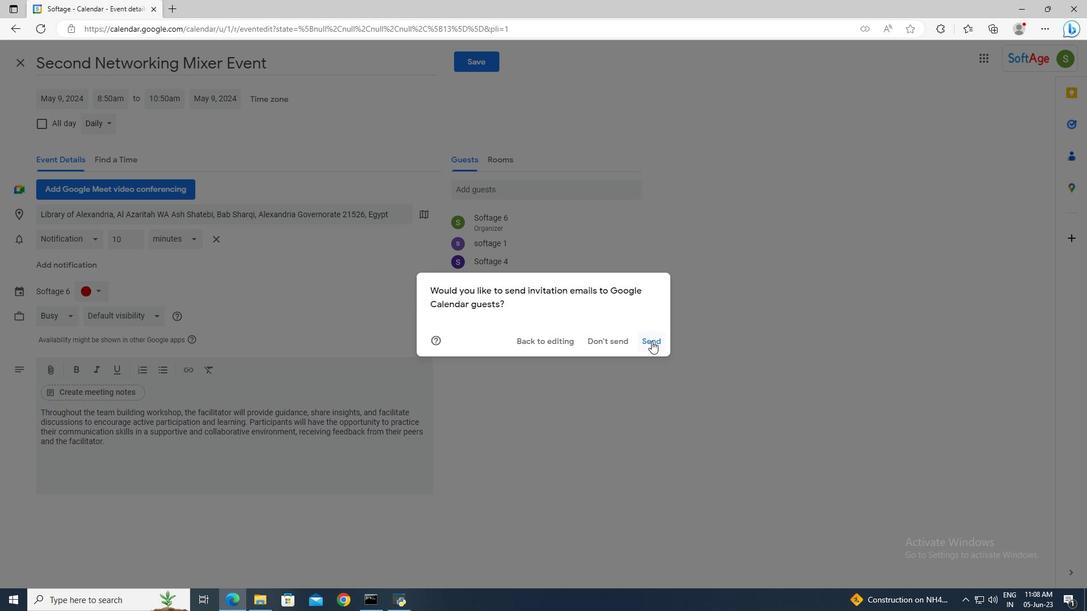 
